 Task: Search one way flight ticket for 1 adult, 6 children, 1 infant in seat and 1 infant on lap in business from King Salmon: King Salmon Airport to Springfield: Abraham Lincoln Capital Airport on 5-2-2023. Choice of flights is Delta. Number of bags: 2 checked bags. Price is upto 109000. Outbound departure time preference is 8:45.
Action: Mouse moved to (200, 142)
Screenshot: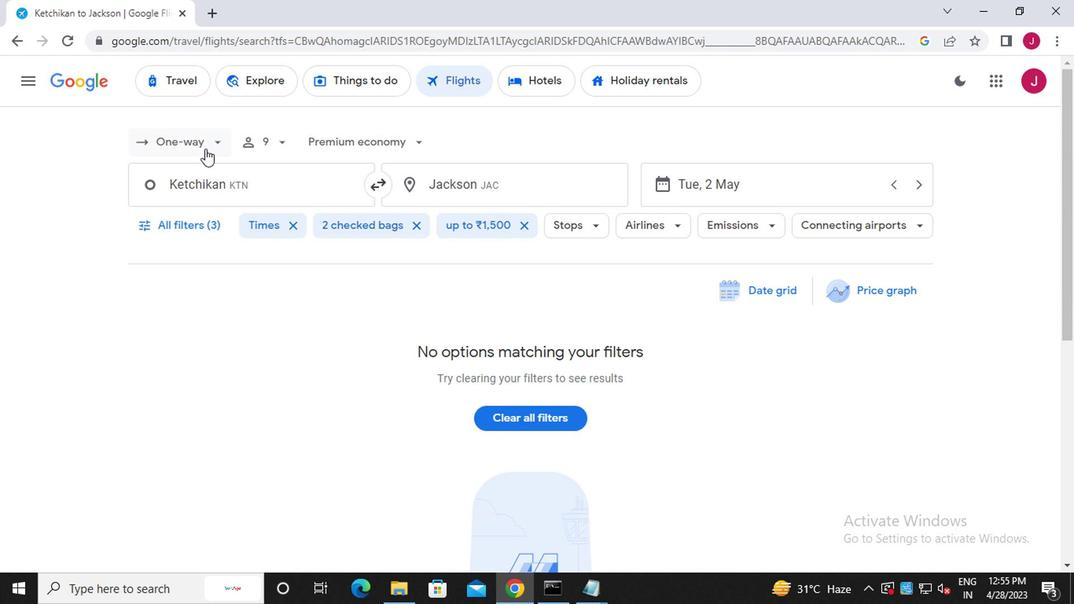 
Action: Mouse pressed left at (200, 142)
Screenshot: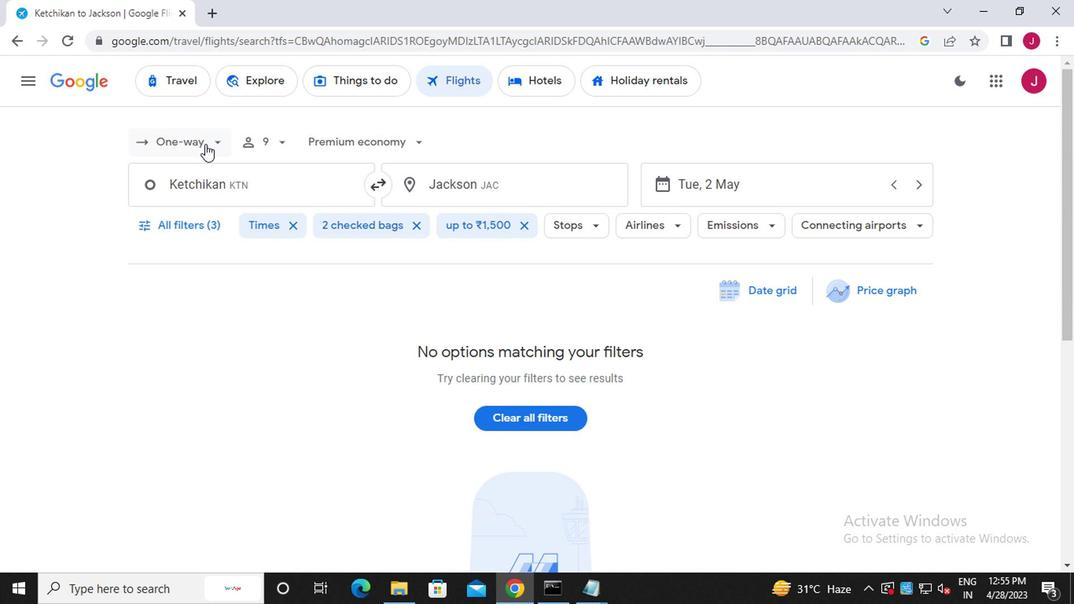 
Action: Mouse moved to (209, 208)
Screenshot: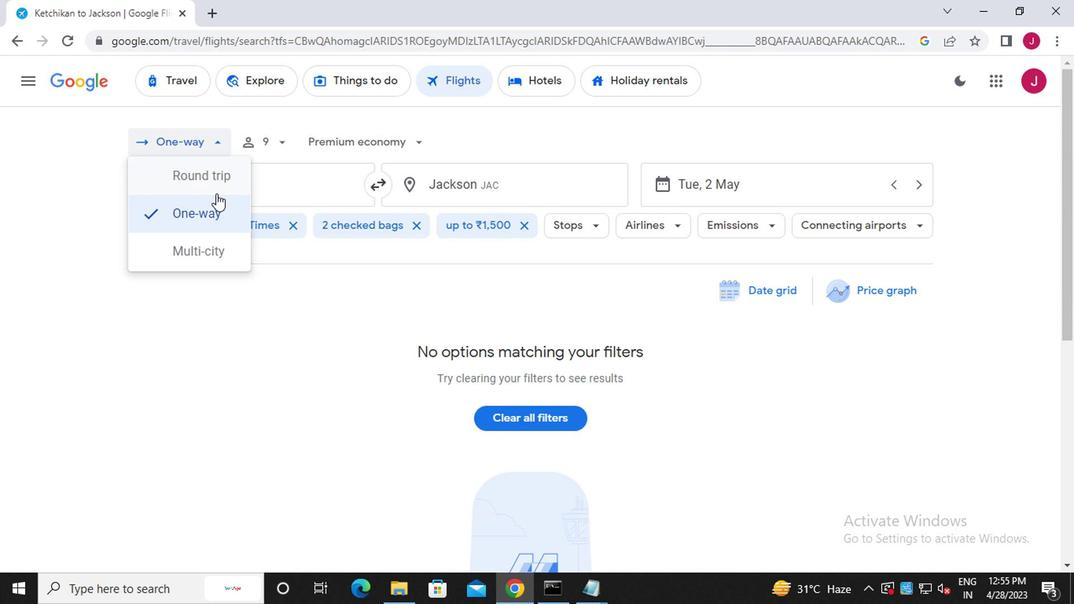 
Action: Mouse pressed left at (209, 208)
Screenshot: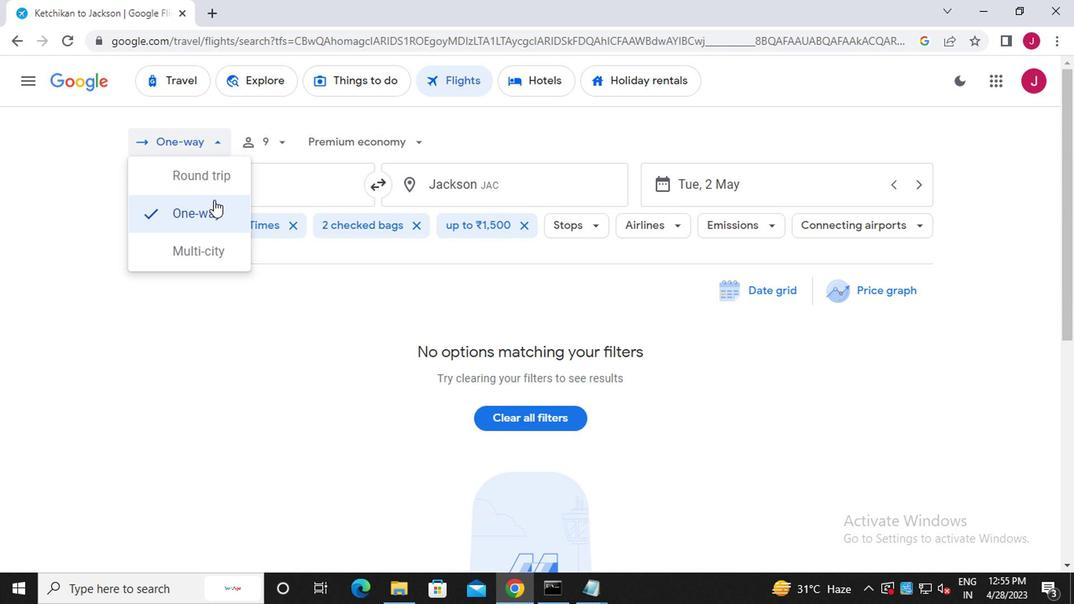 
Action: Mouse moved to (279, 143)
Screenshot: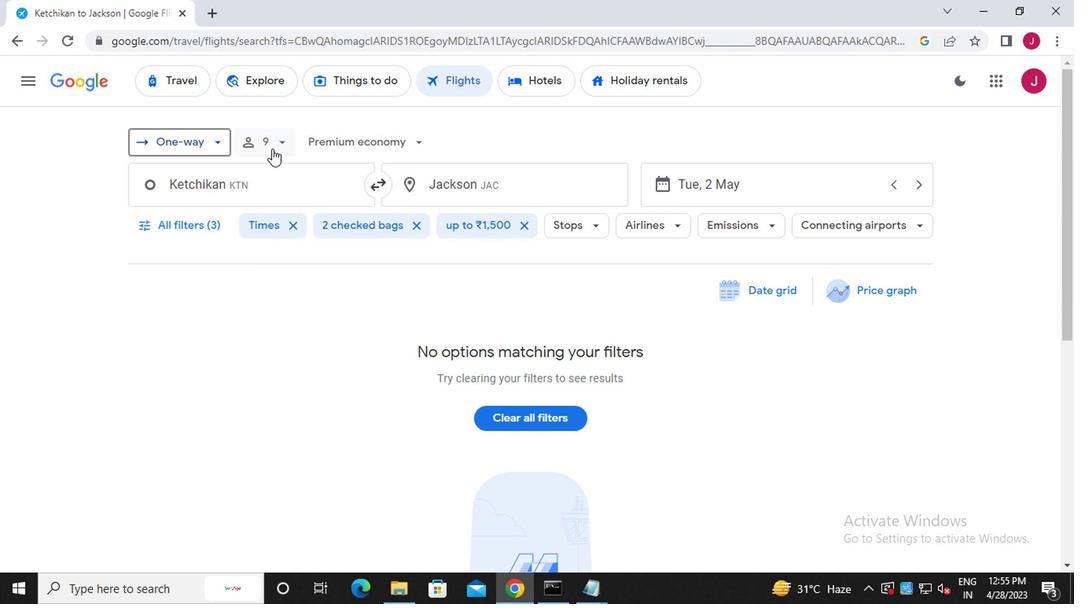 
Action: Mouse pressed left at (279, 143)
Screenshot: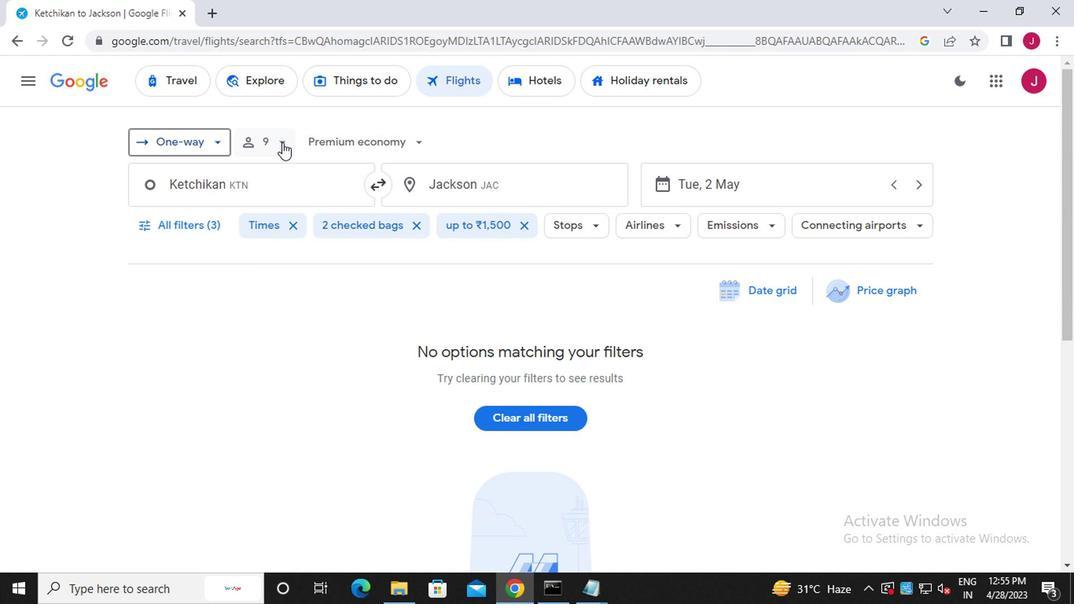 
Action: Mouse moved to (350, 183)
Screenshot: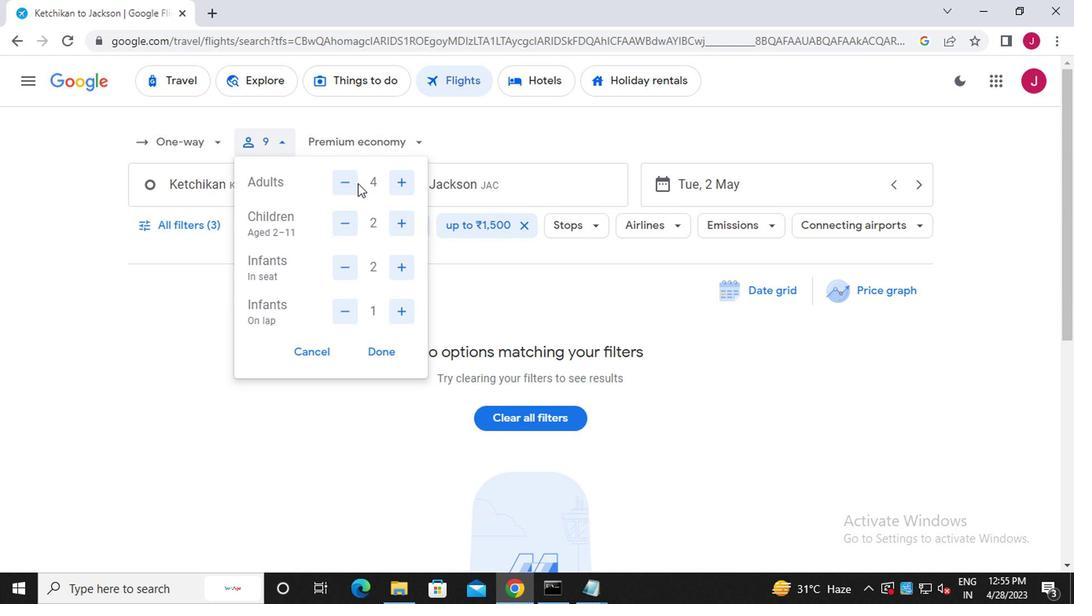 
Action: Mouse pressed left at (350, 183)
Screenshot: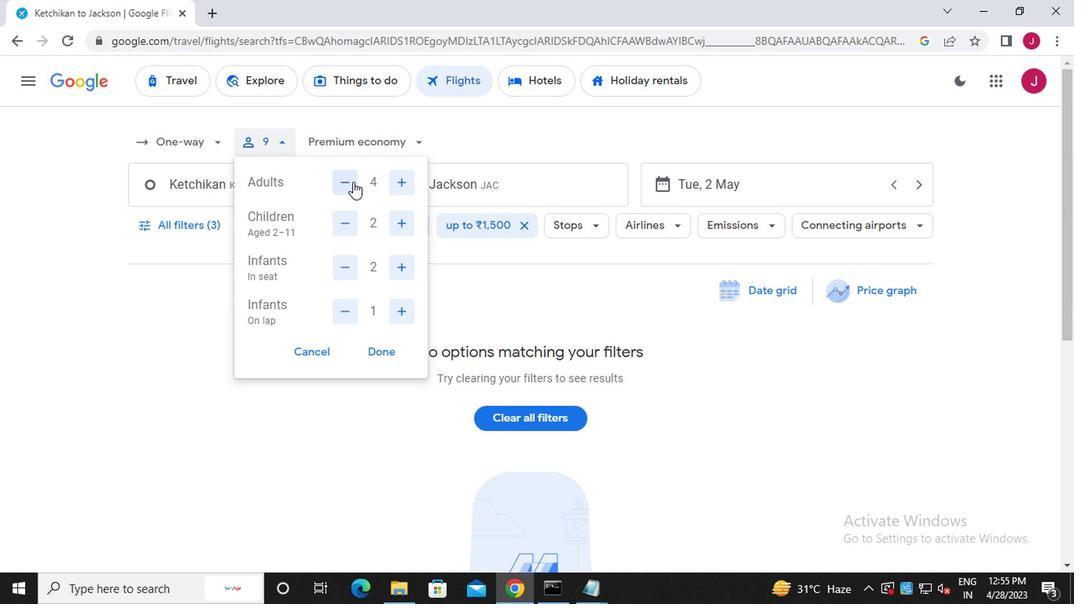 
Action: Mouse pressed left at (350, 183)
Screenshot: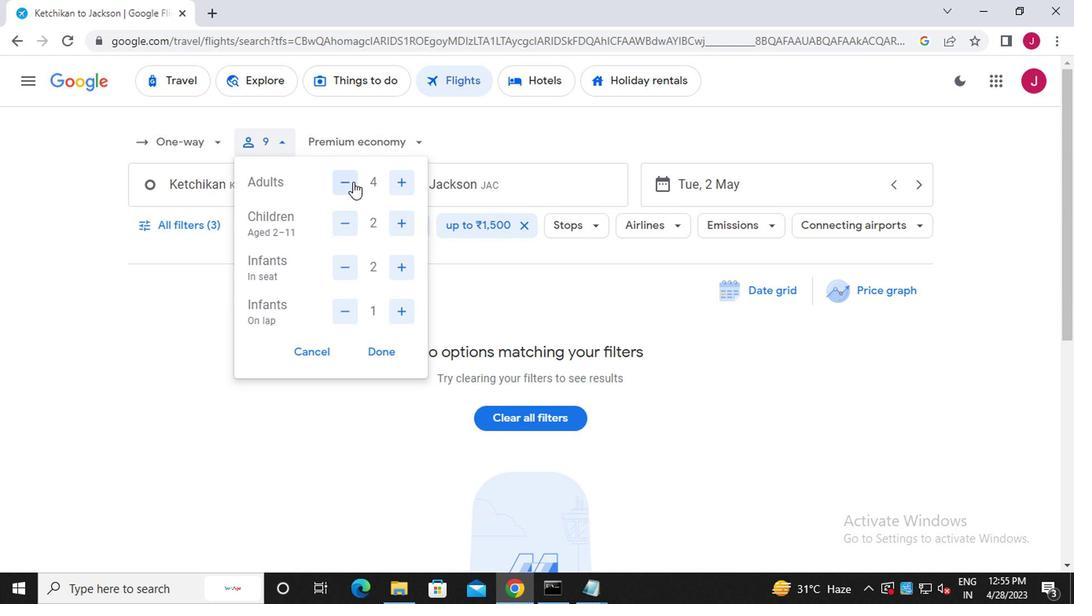 
Action: Mouse pressed left at (350, 183)
Screenshot: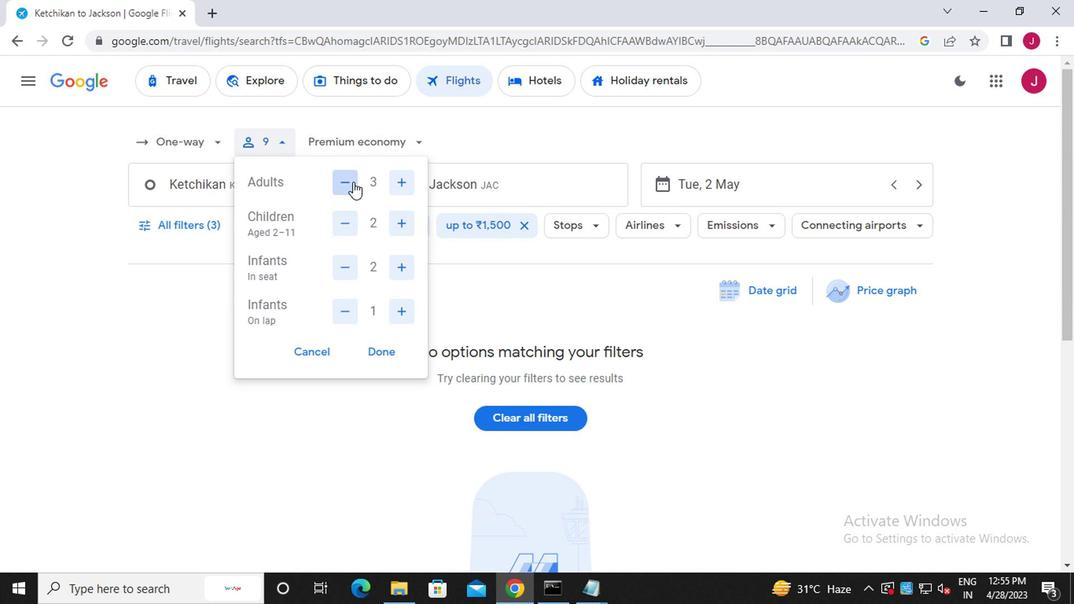 
Action: Mouse moved to (403, 226)
Screenshot: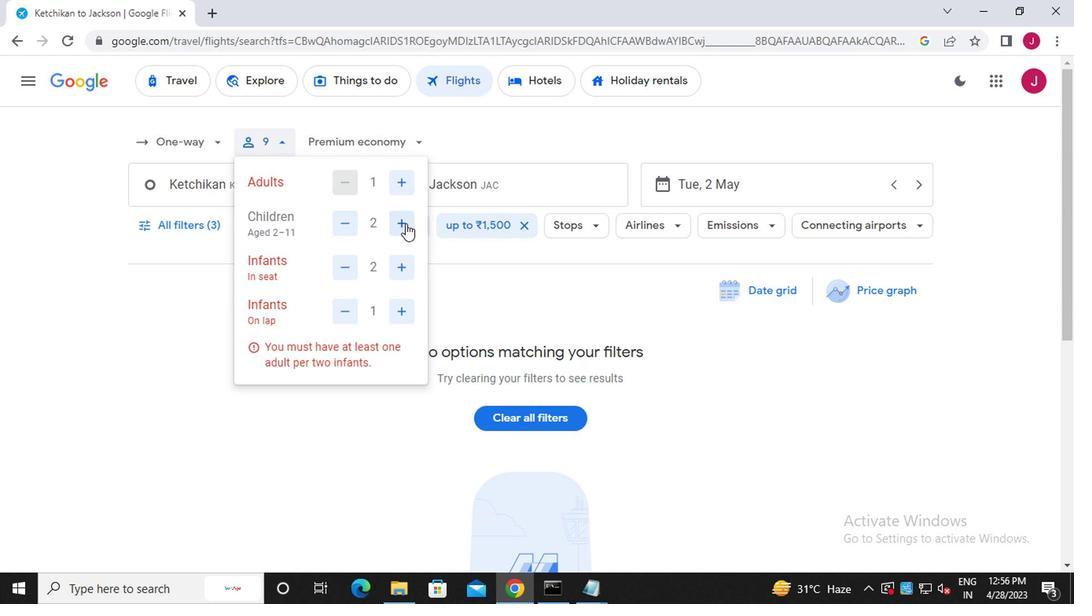 
Action: Mouse pressed left at (403, 226)
Screenshot: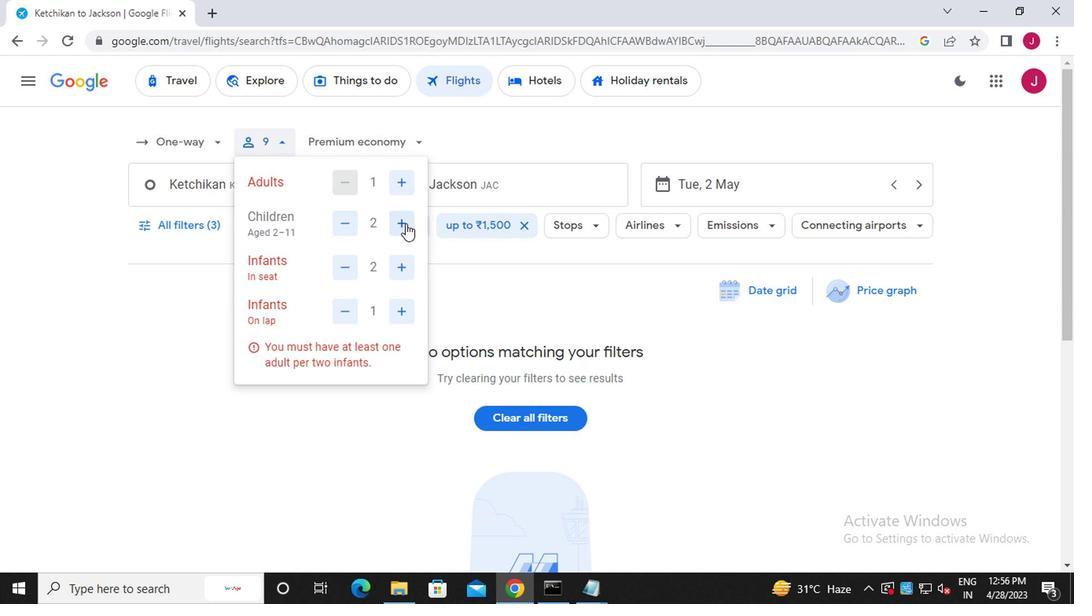
Action: Mouse pressed left at (403, 226)
Screenshot: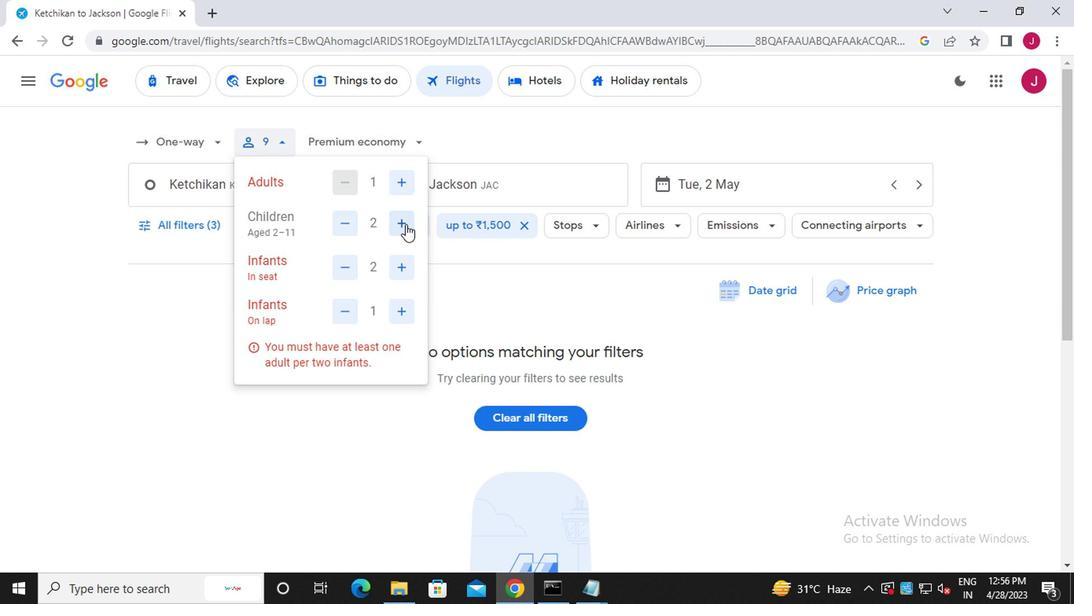 
Action: Mouse pressed left at (403, 226)
Screenshot: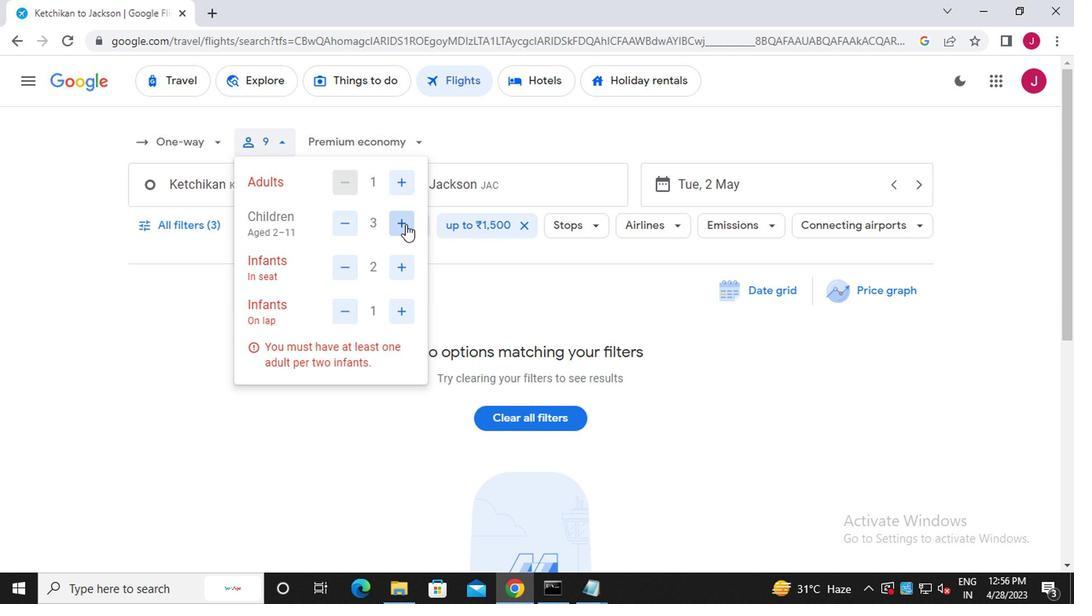 
Action: Mouse pressed left at (403, 226)
Screenshot: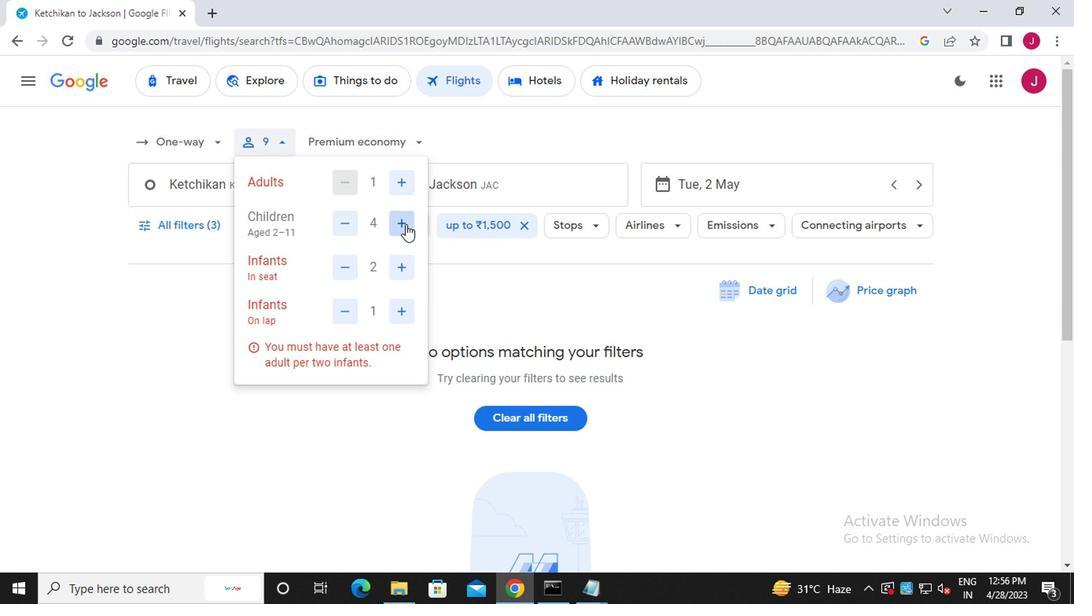 
Action: Mouse moved to (348, 267)
Screenshot: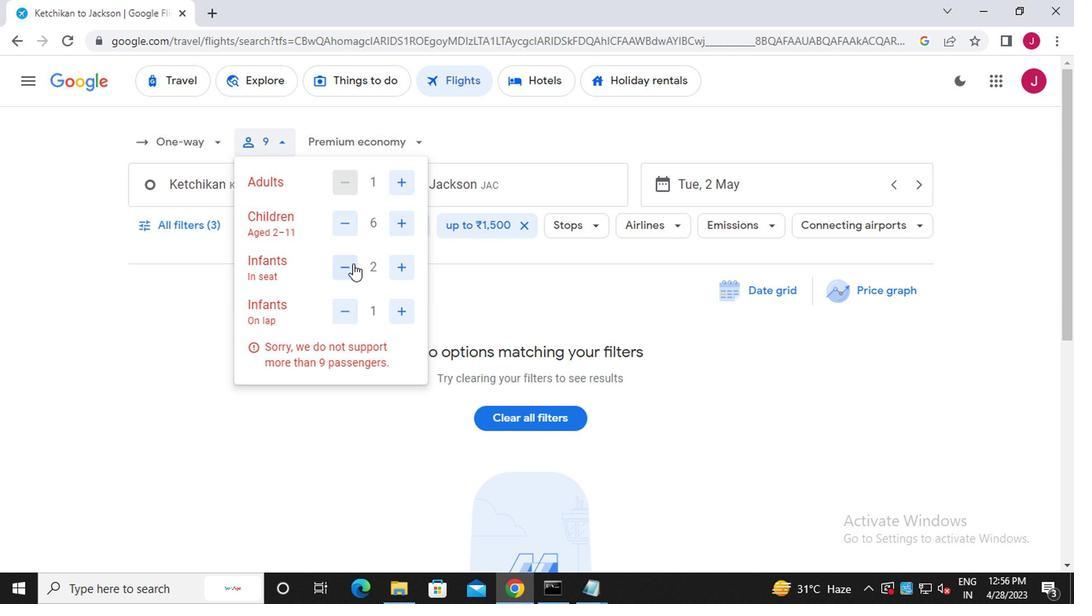 
Action: Mouse pressed left at (348, 267)
Screenshot: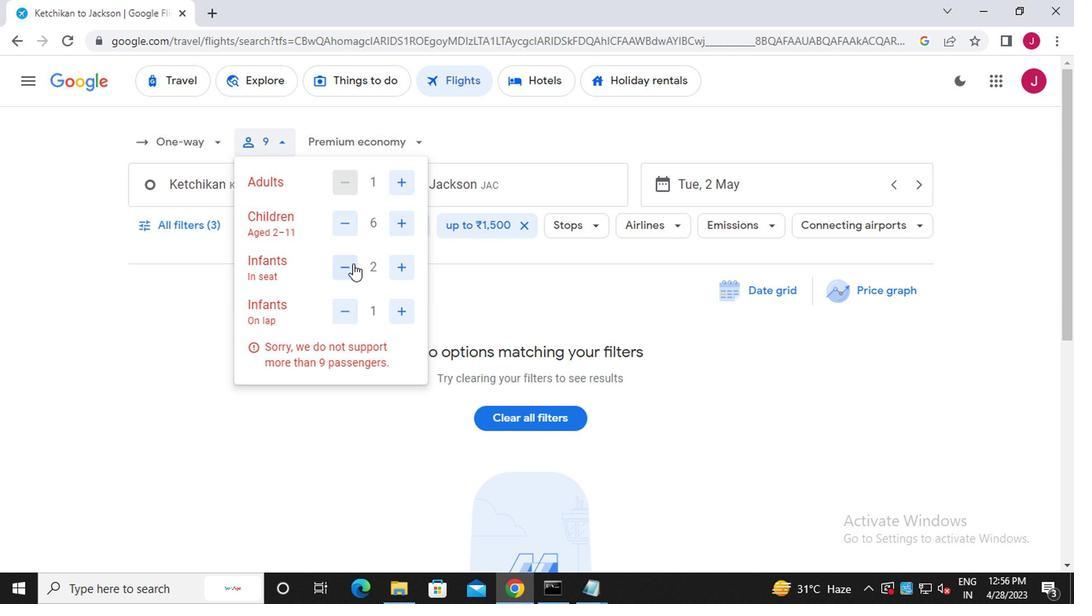 
Action: Mouse moved to (380, 351)
Screenshot: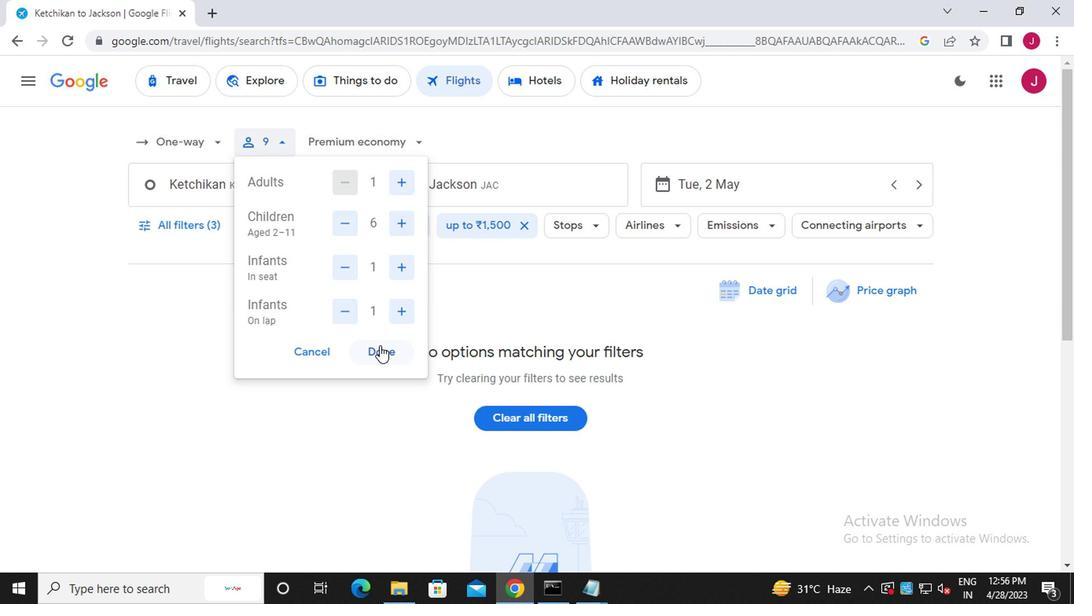 
Action: Mouse pressed left at (380, 351)
Screenshot: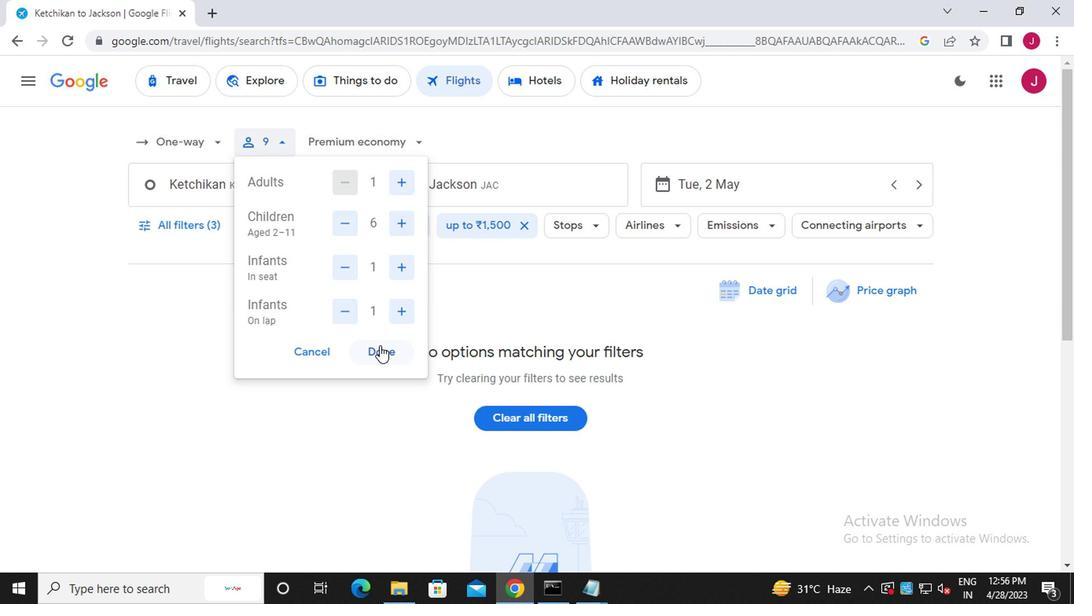 
Action: Mouse moved to (291, 192)
Screenshot: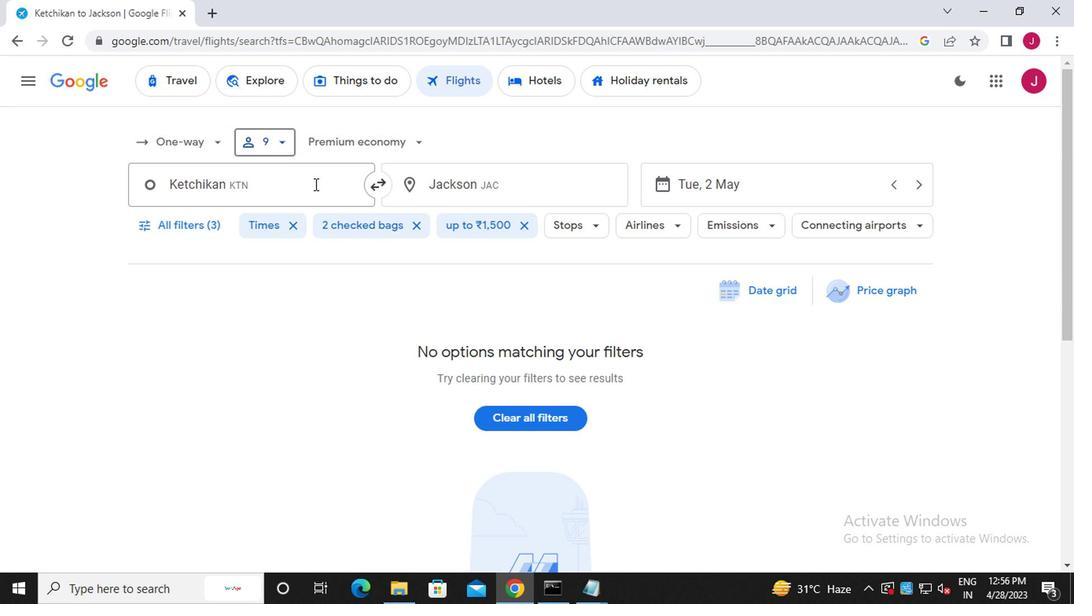 
Action: Mouse pressed left at (291, 192)
Screenshot: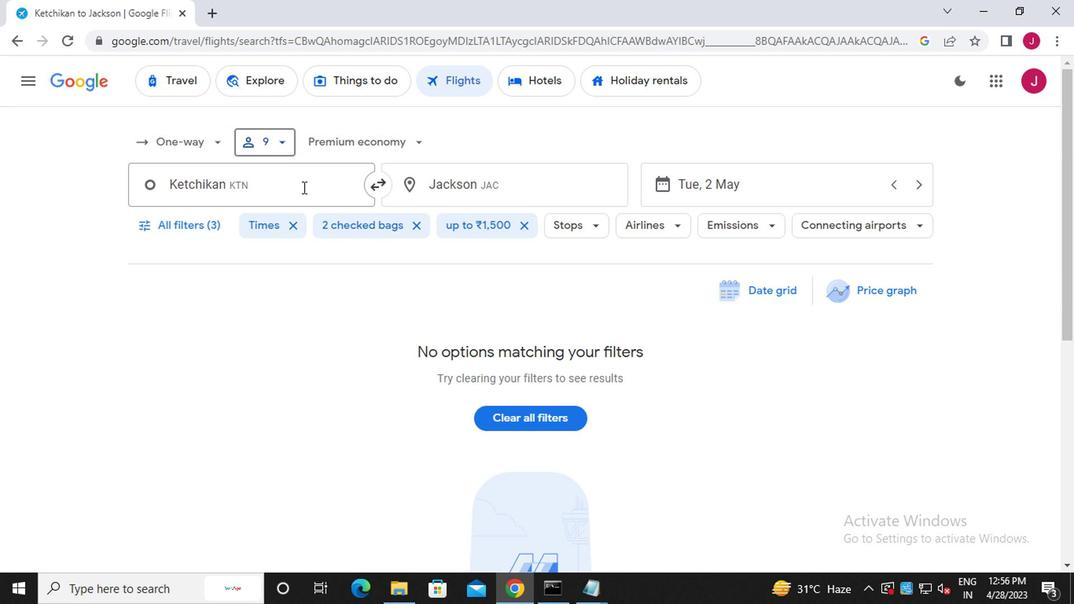 
Action: Mouse moved to (290, 192)
Screenshot: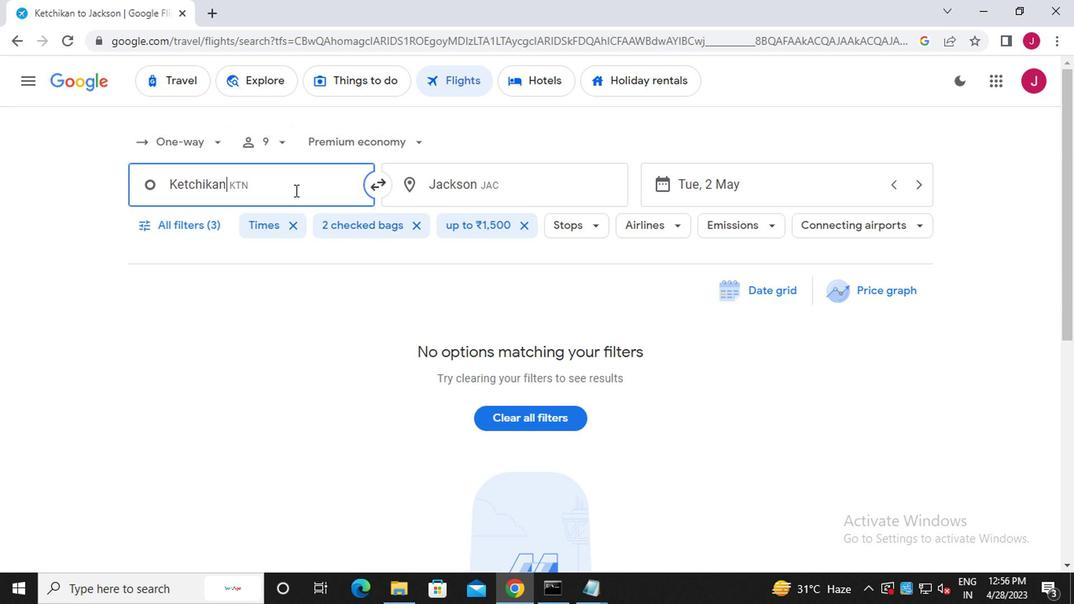 
Action: Key pressed king<Key.space>salmon
Screenshot: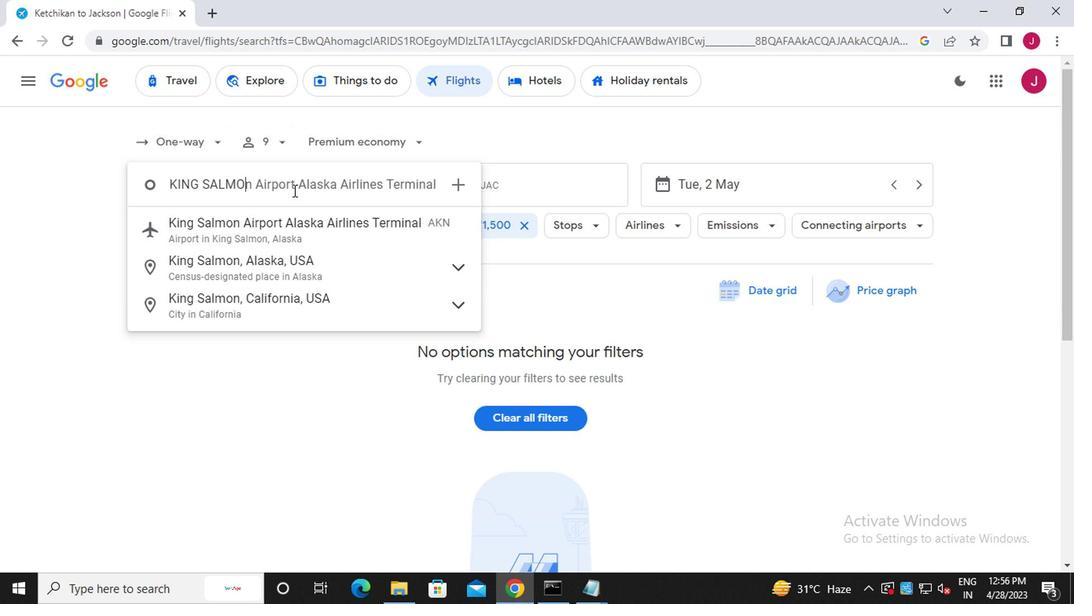 
Action: Mouse moved to (329, 228)
Screenshot: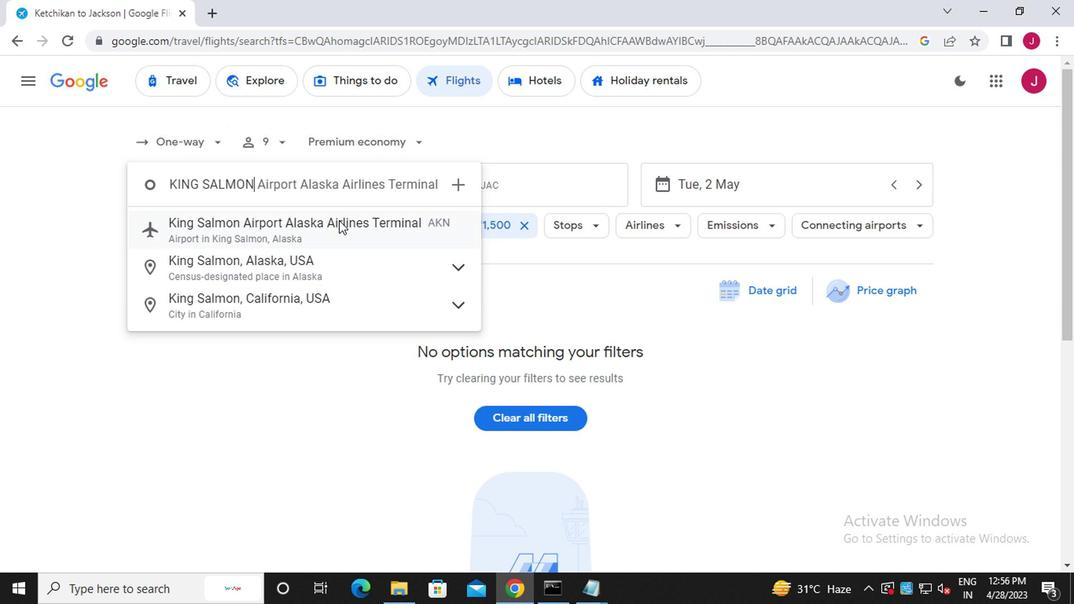 
Action: Mouse pressed left at (329, 228)
Screenshot: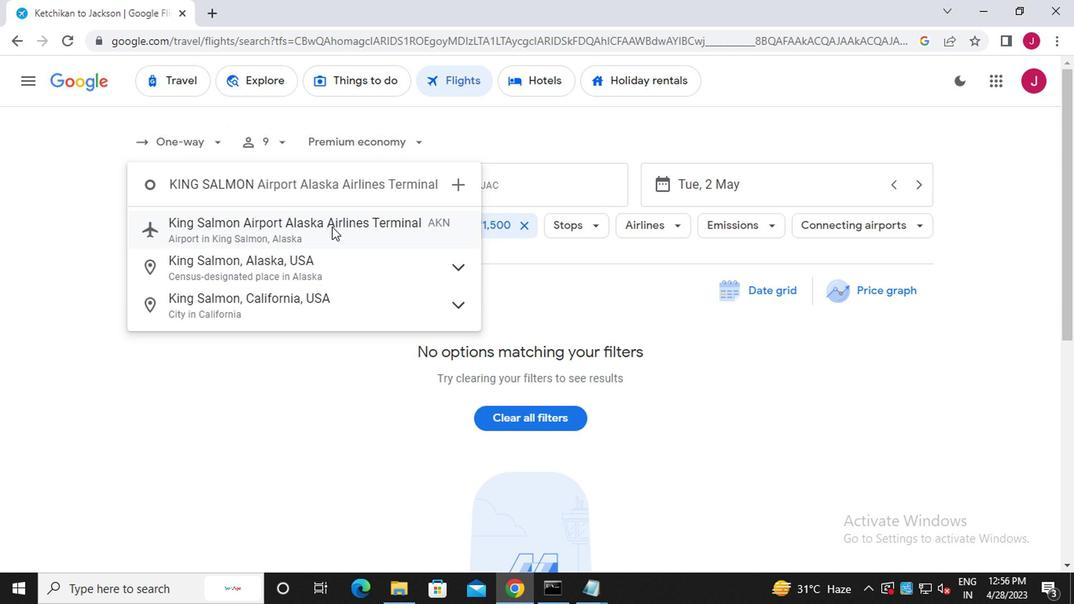 
Action: Mouse moved to (499, 187)
Screenshot: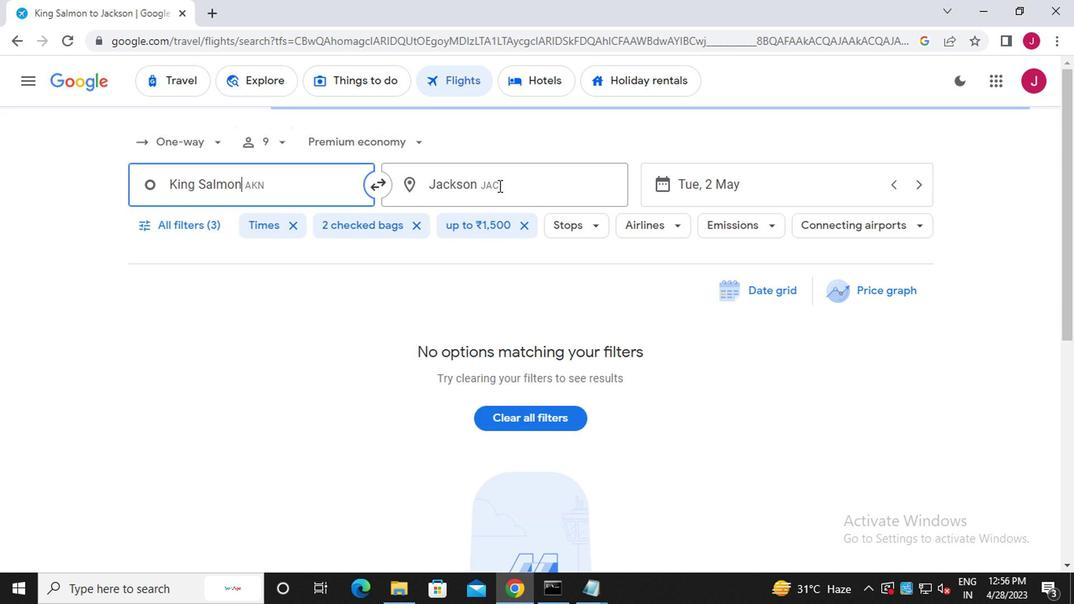 
Action: Mouse pressed left at (499, 187)
Screenshot: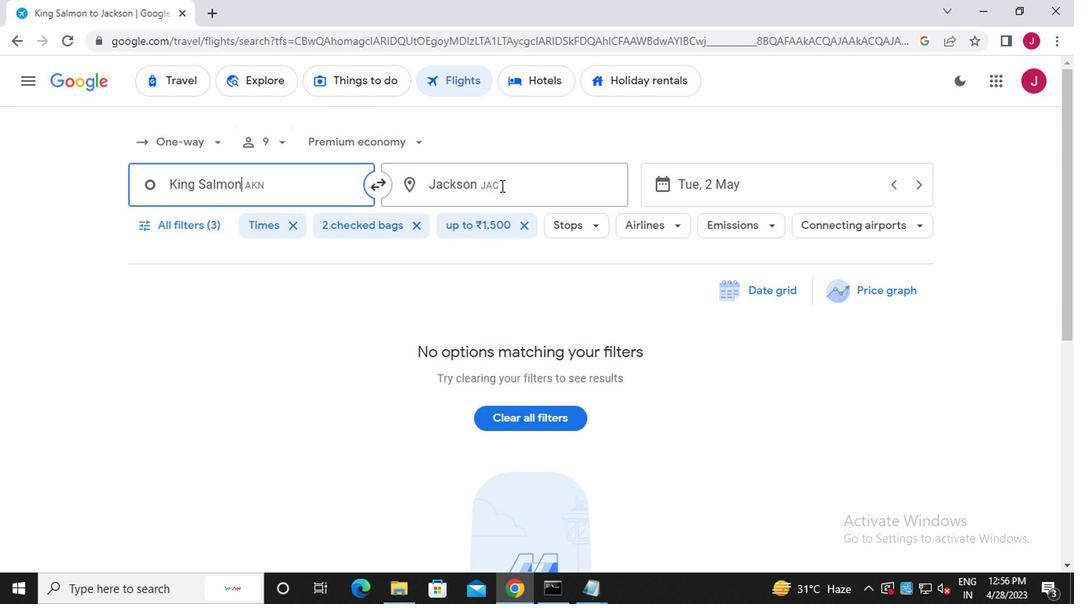 
Action: Mouse moved to (496, 188)
Screenshot: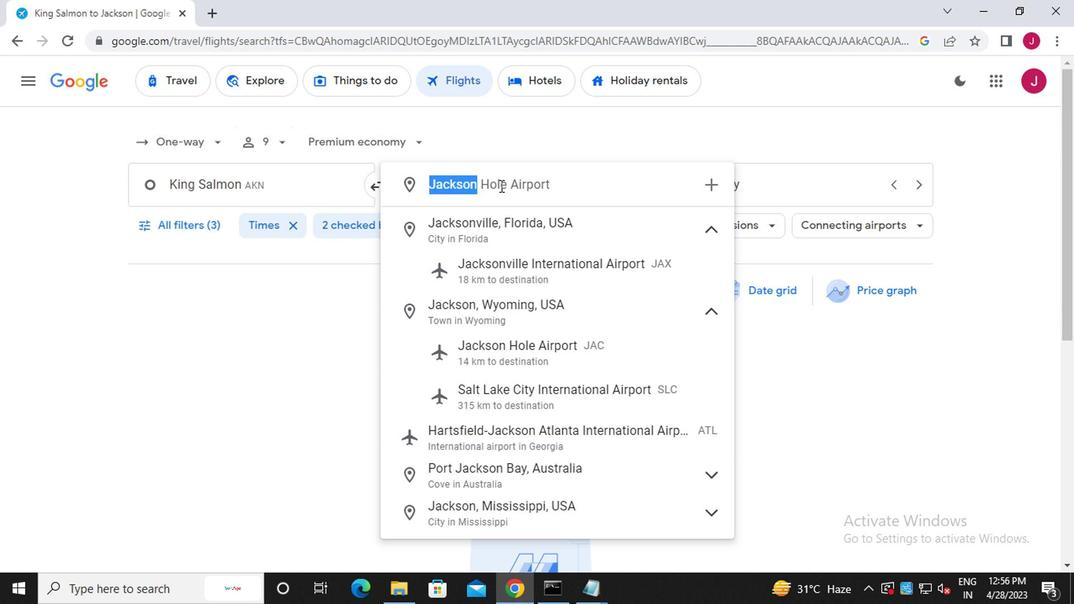
Action: Key pressed springf
Screenshot: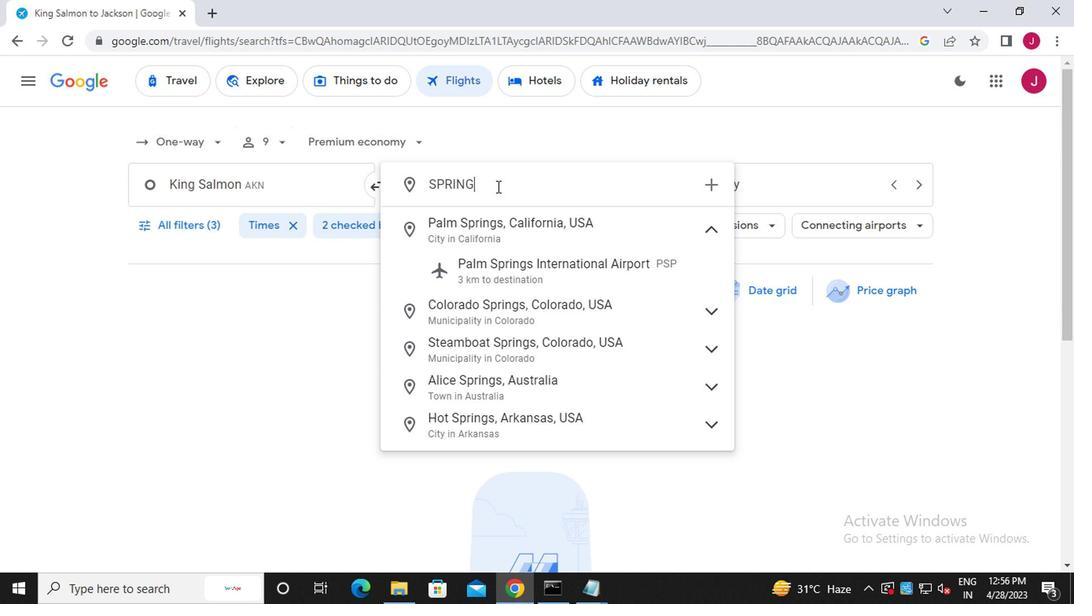 
Action: Mouse moved to (520, 326)
Screenshot: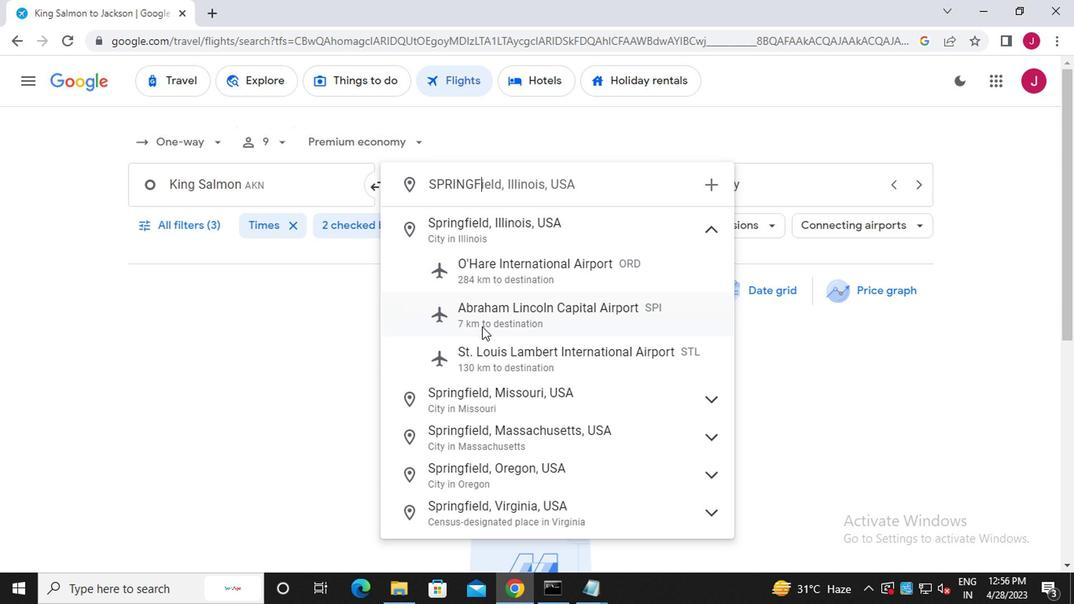 
Action: Mouse pressed left at (520, 326)
Screenshot: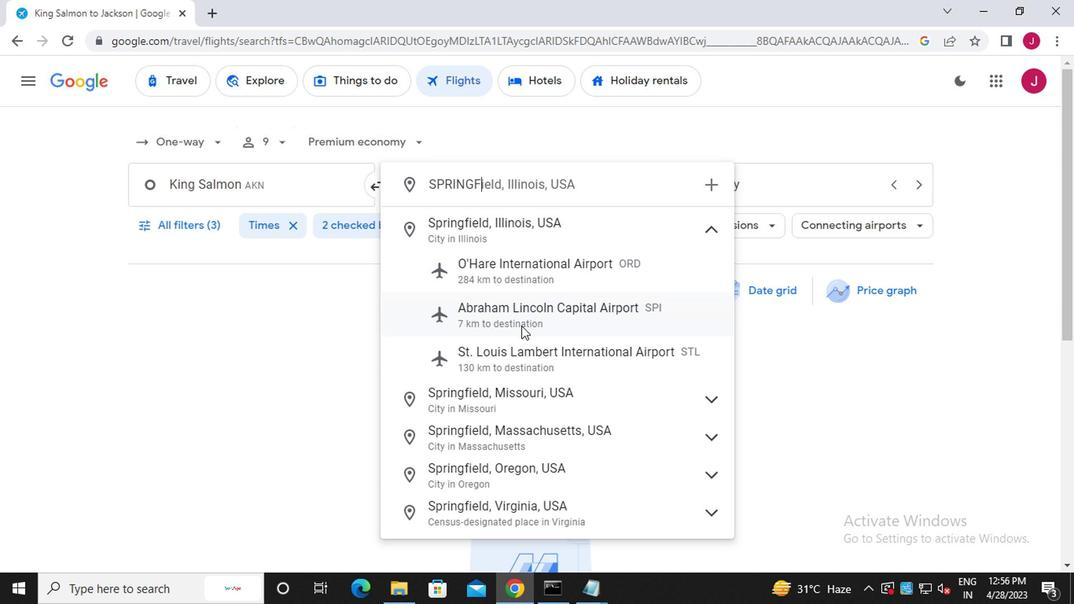 
Action: Mouse moved to (744, 184)
Screenshot: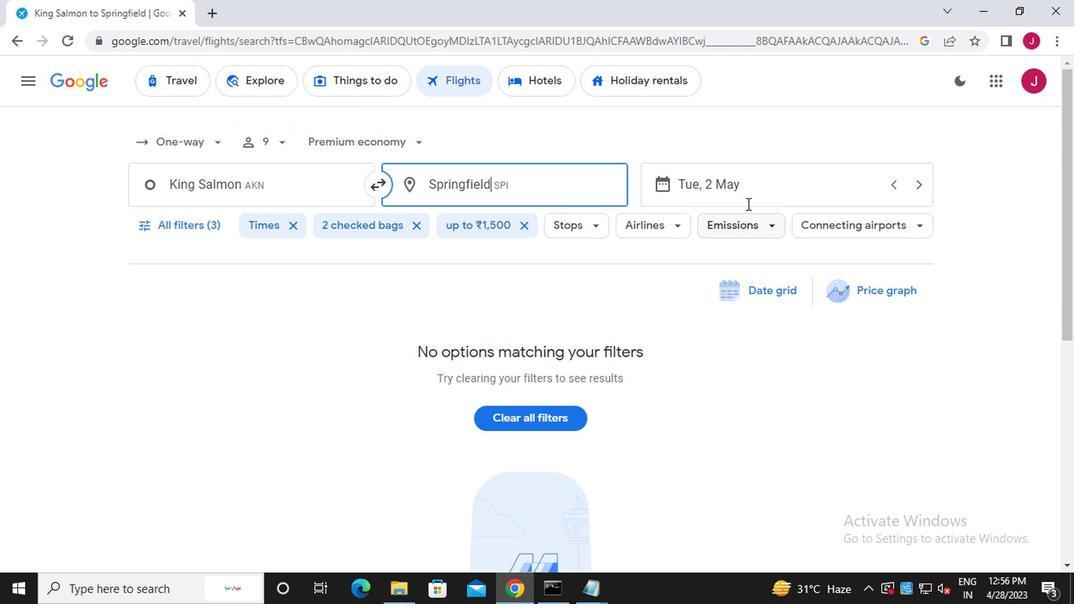 
Action: Mouse pressed left at (744, 184)
Screenshot: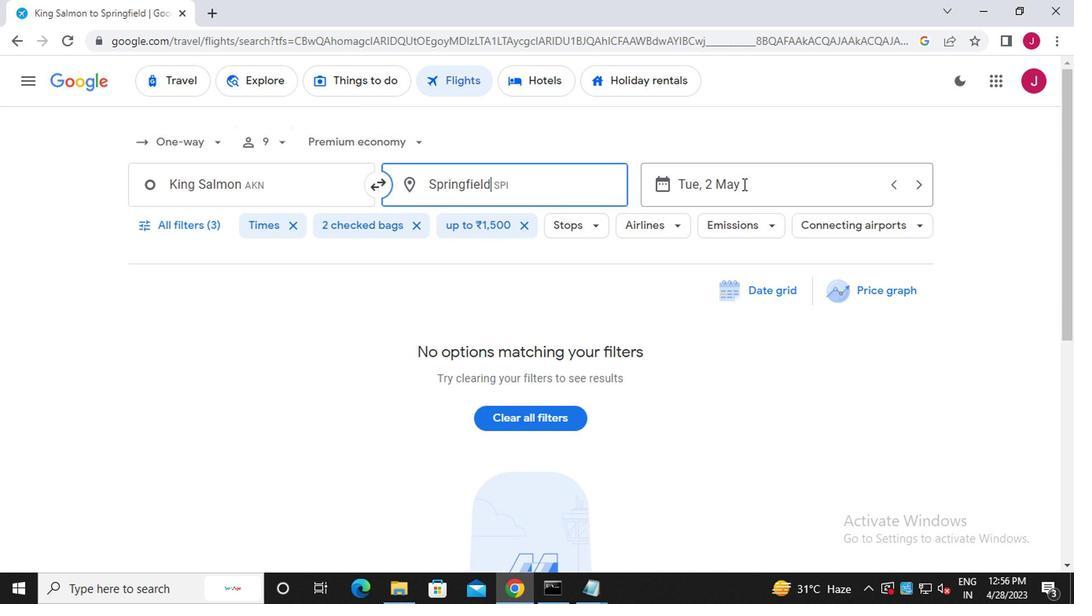 
Action: Mouse moved to (889, 539)
Screenshot: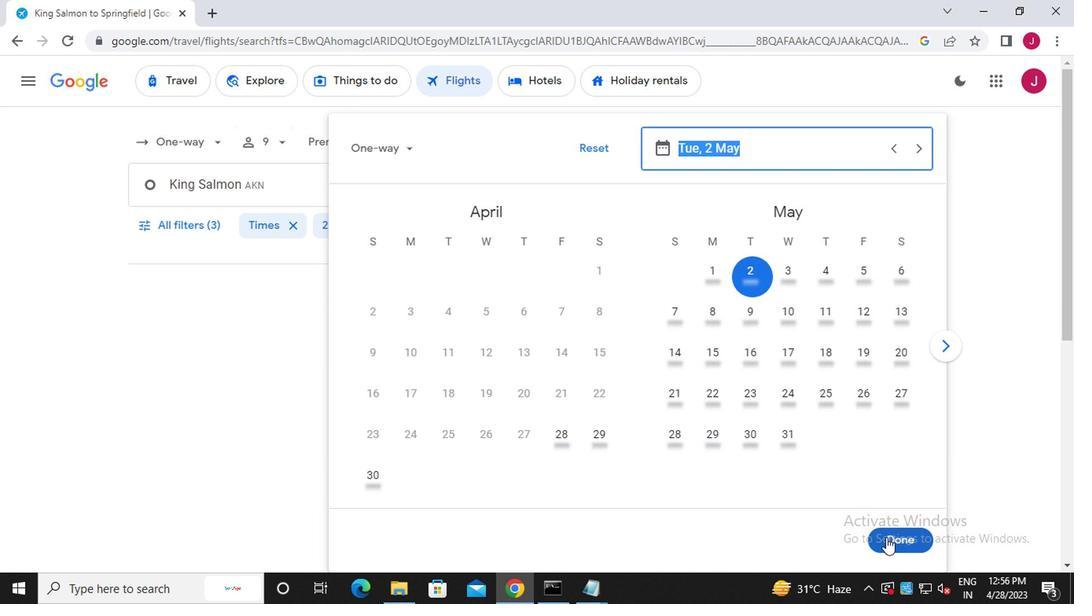 
Action: Mouse pressed left at (889, 539)
Screenshot: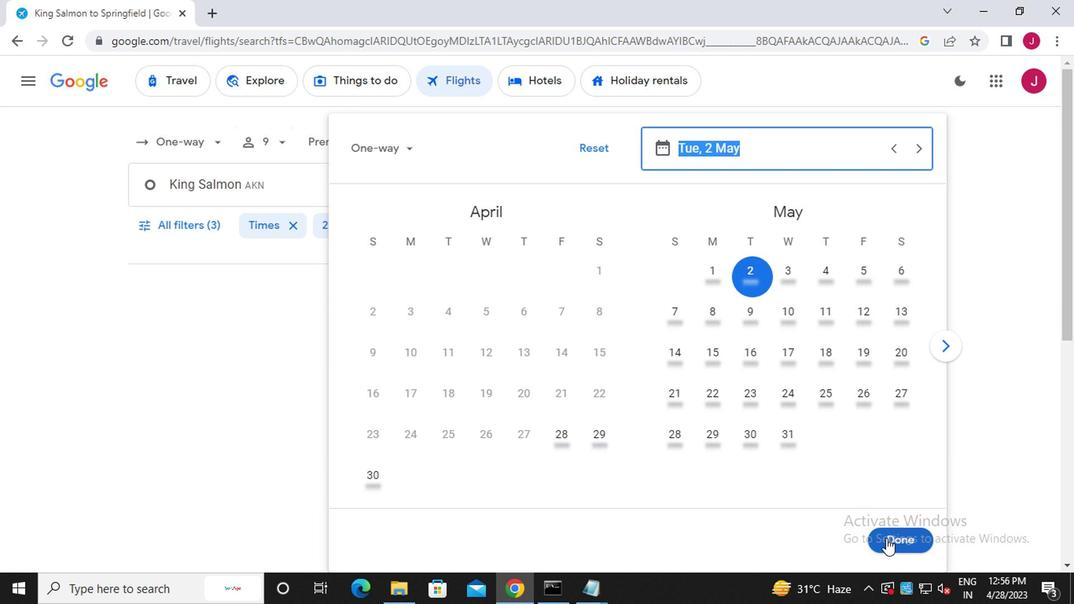 
Action: Mouse moved to (200, 223)
Screenshot: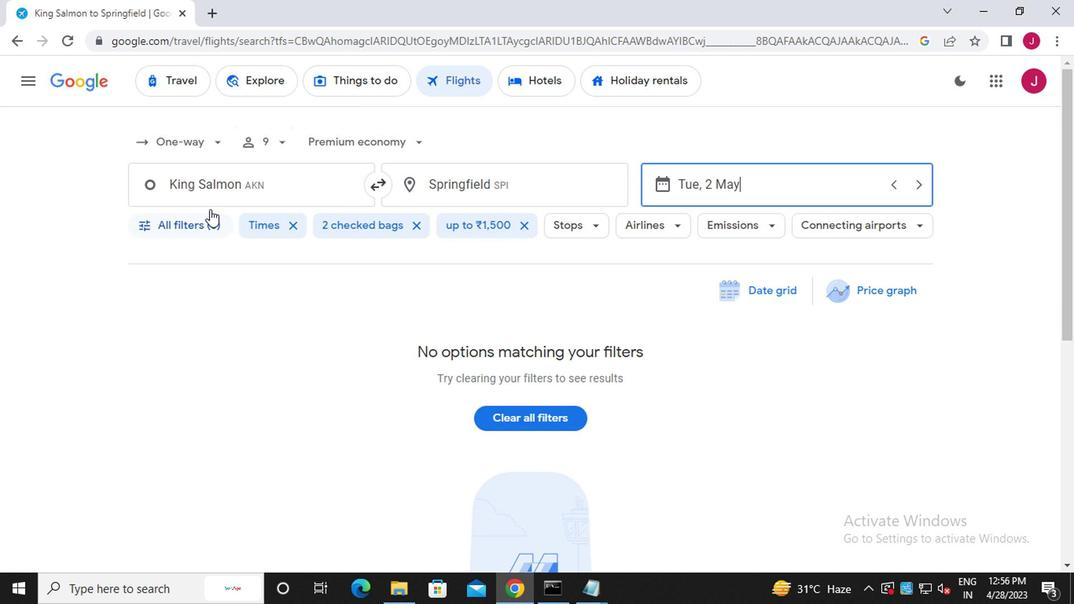
Action: Mouse pressed left at (200, 223)
Screenshot: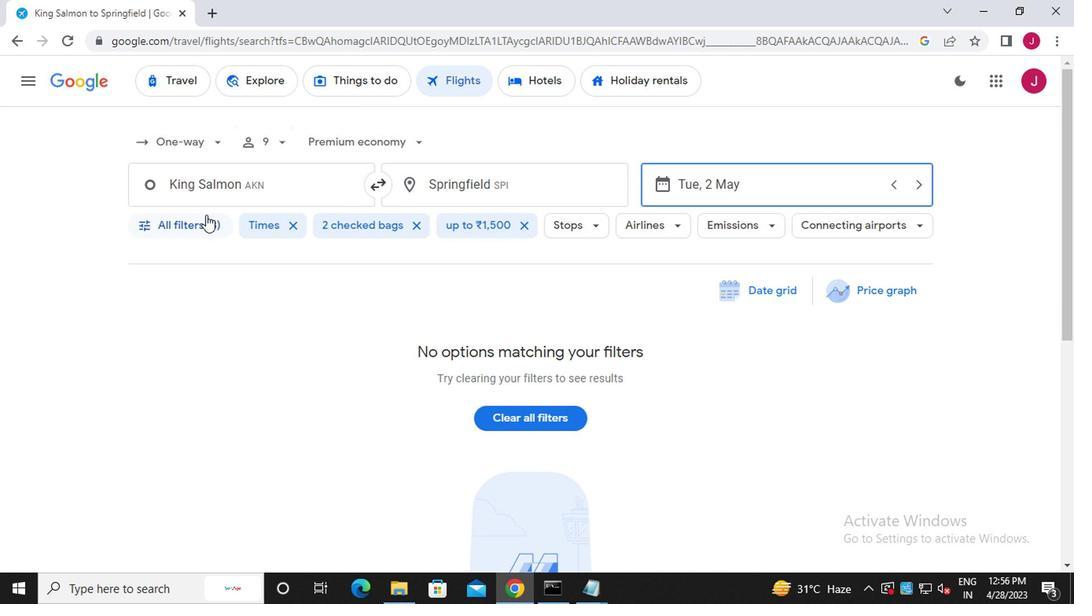 
Action: Mouse moved to (249, 326)
Screenshot: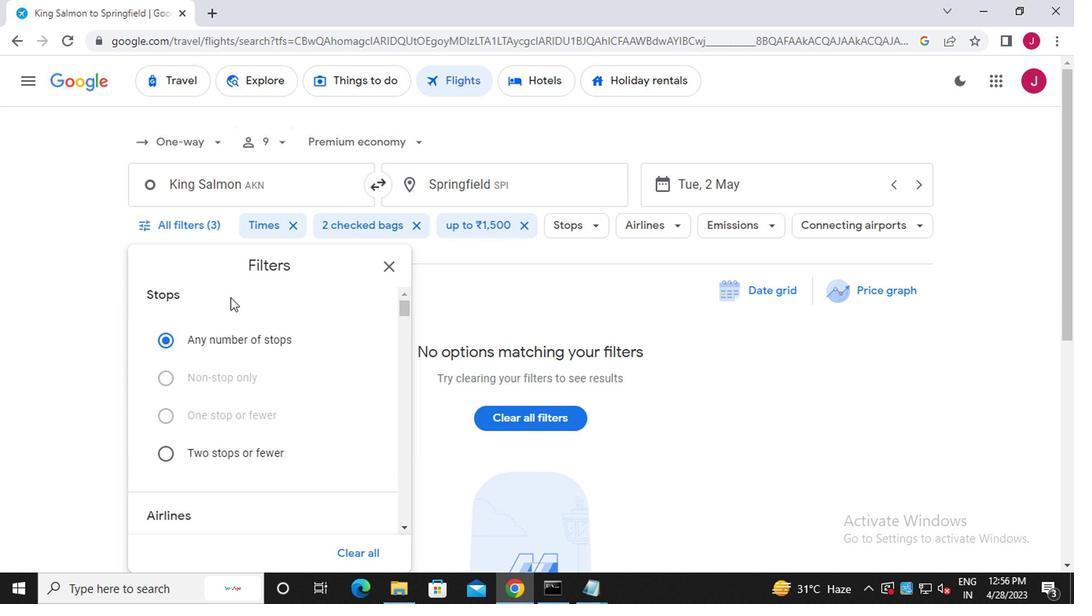 
Action: Mouse scrolled (249, 326) with delta (0, 0)
Screenshot: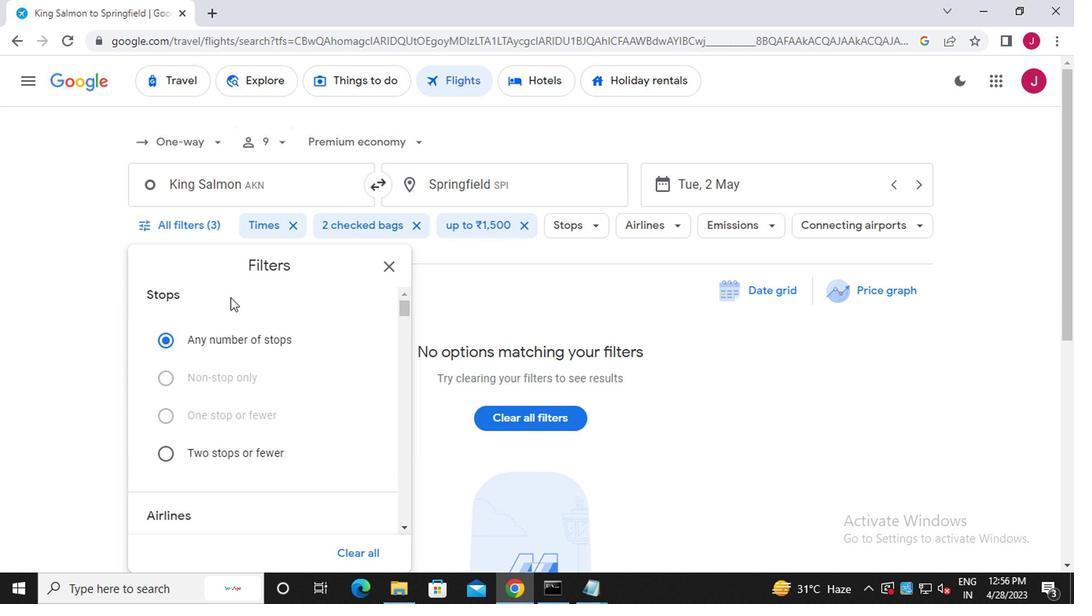 
Action: Mouse scrolled (249, 326) with delta (0, 0)
Screenshot: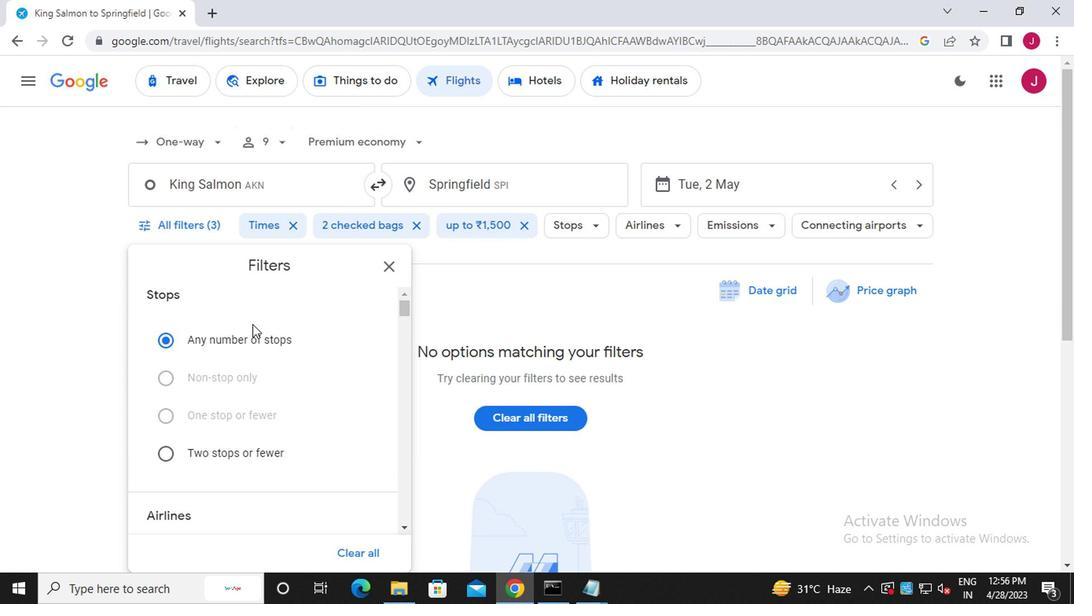 
Action: Mouse moved to (358, 410)
Screenshot: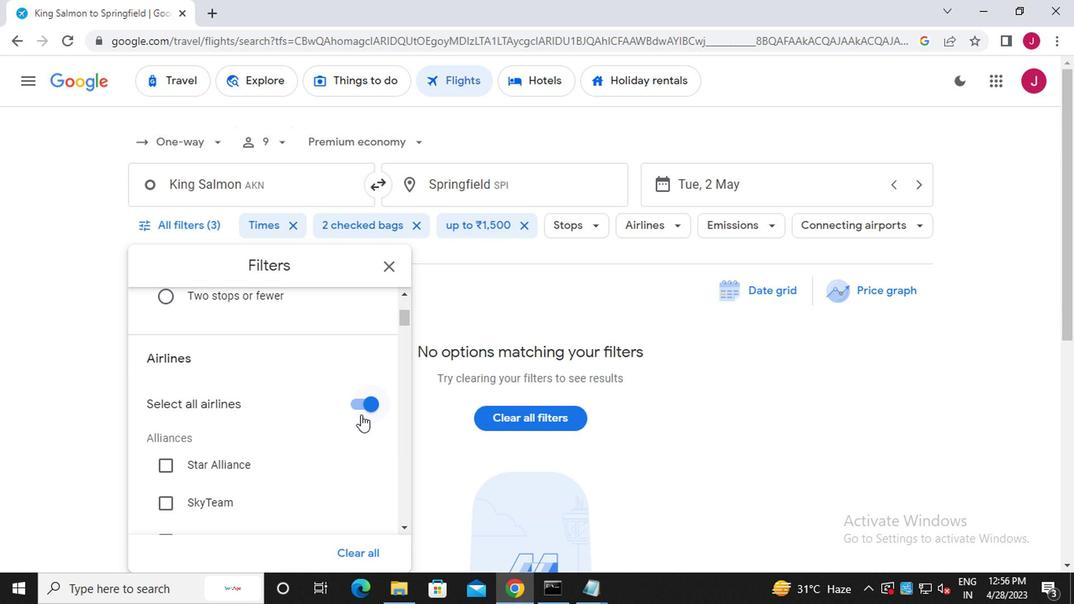 
Action: Mouse pressed left at (358, 410)
Screenshot: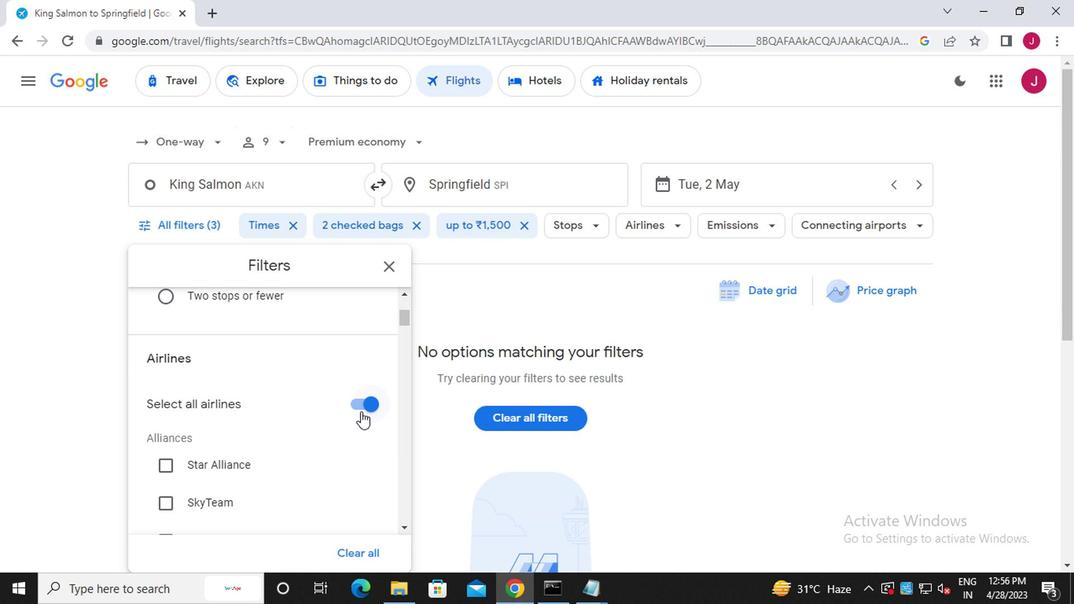 
Action: Mouse moved to (317, 400)
Screenshot: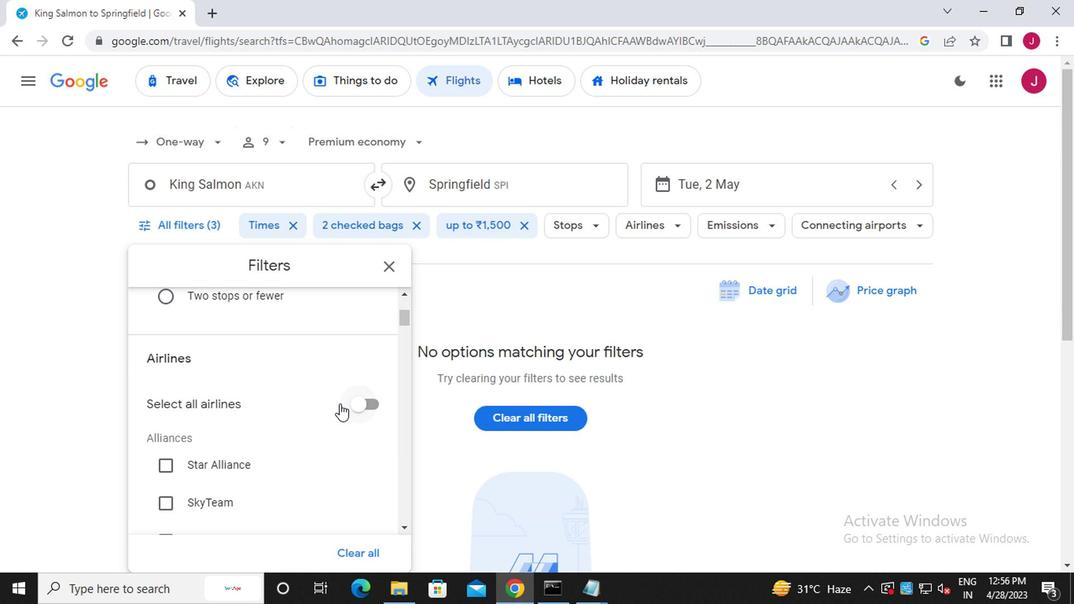 
Action: Mouse scrolled (317, 400) with delta (0, 0)
Screenshot: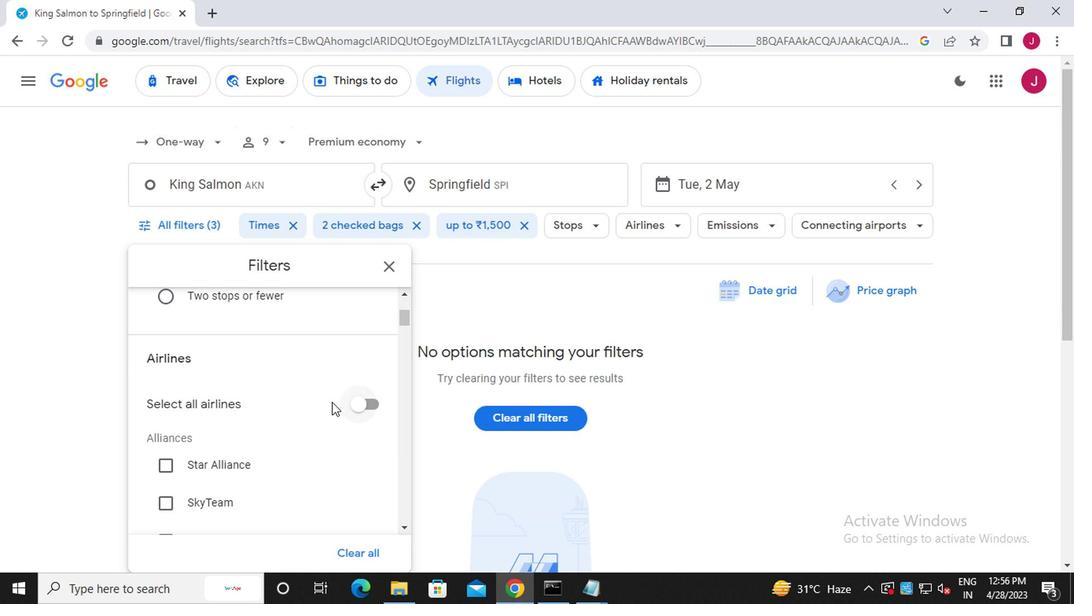 
Action: Mouse scrolled (317, 400) with delta (0, 0)
Screenshot: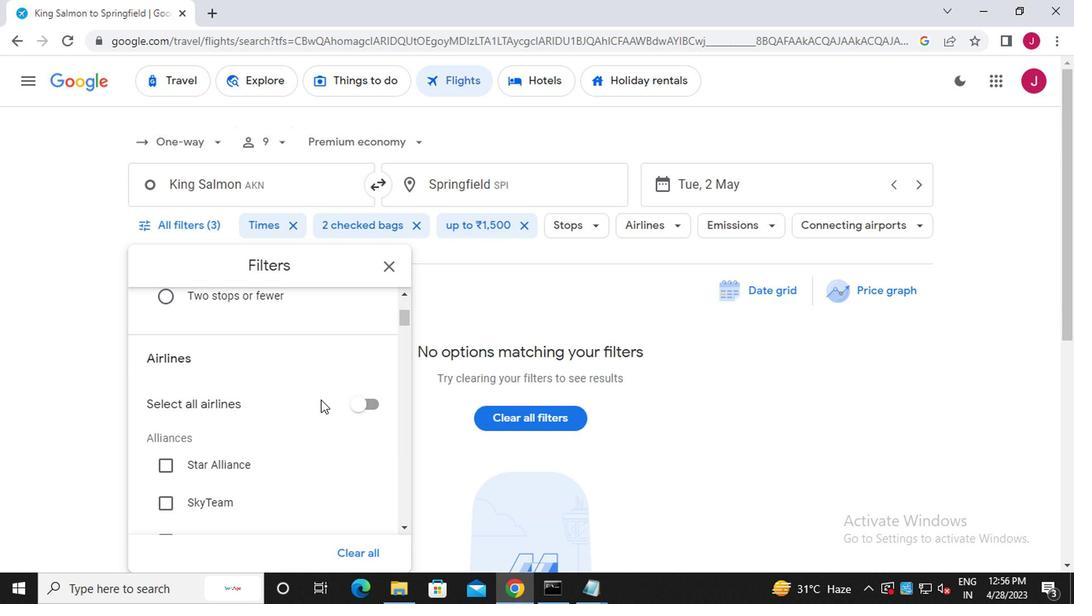 
Action: Mouse scrolled (317, 400) with delta (0, 0)
Screenshot: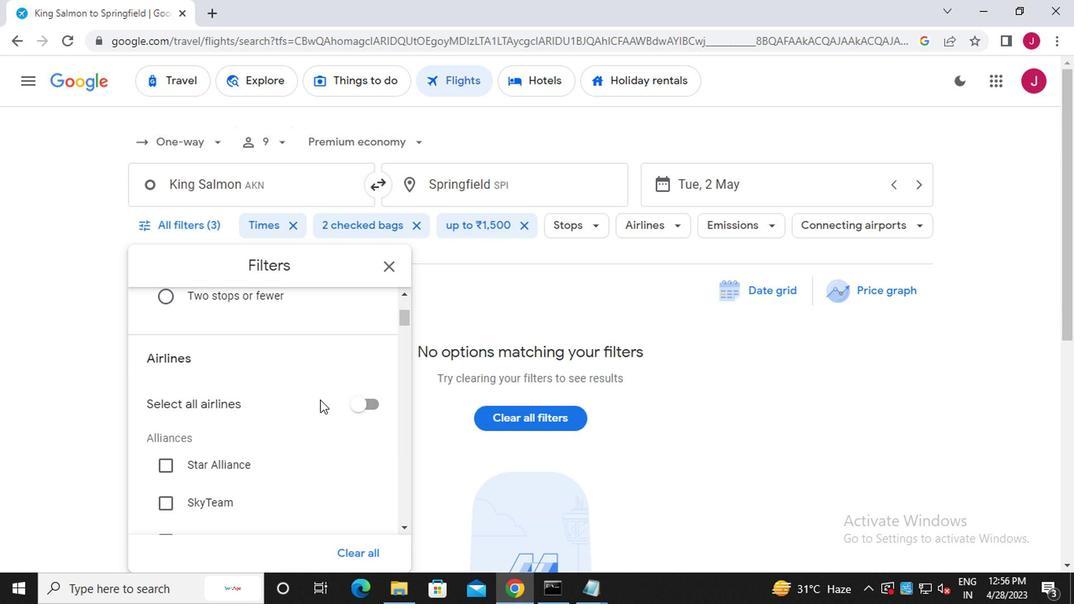 
Action: Mouse moved to (156, 448)
Screenshot: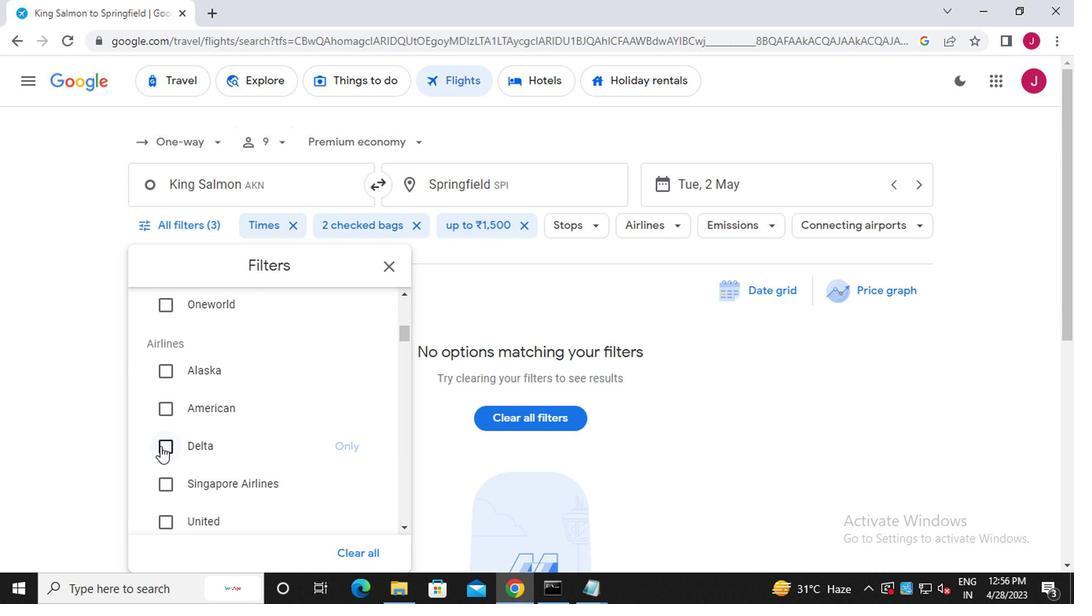 
Action: Mouse pressed left at (156, 448)
Screenshot: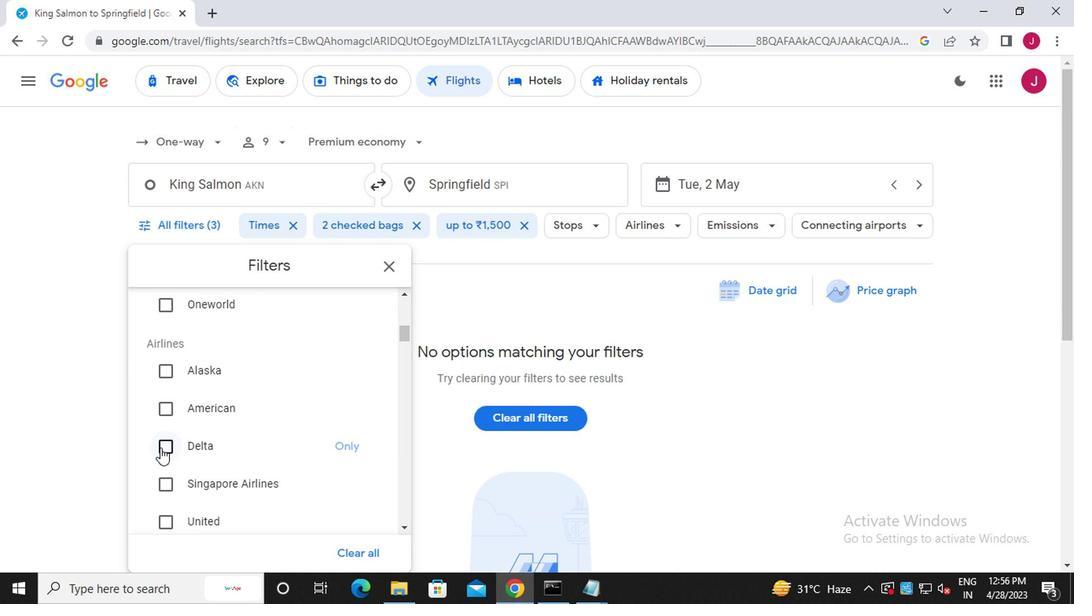 
Action: Mouse moved to (291, 421)
Screenshot: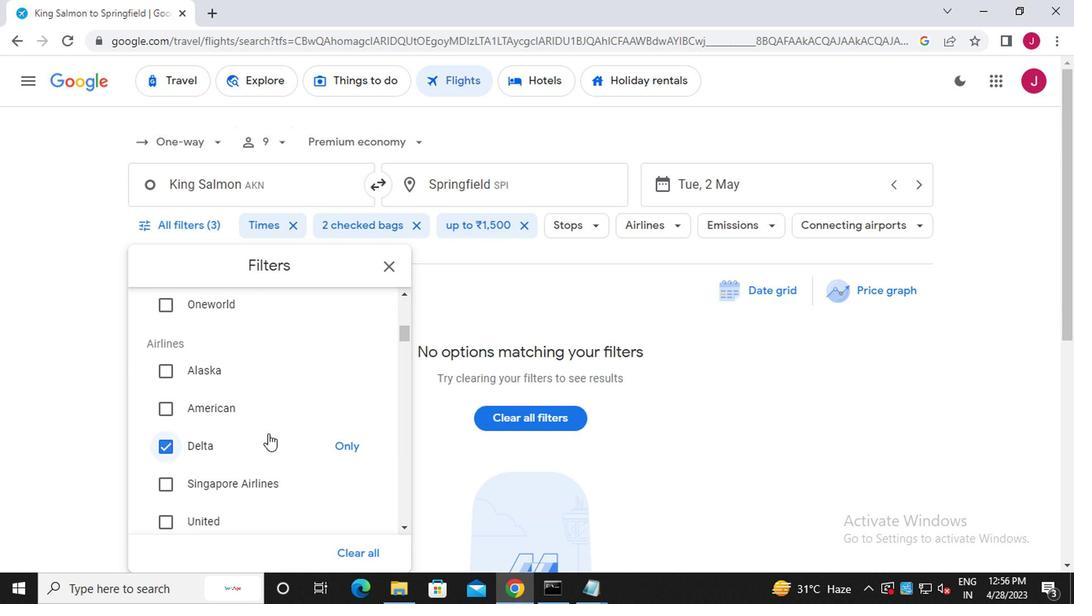 
Action: Mouse scrolled (291, 420) with delta (0, 0)
Screenshot: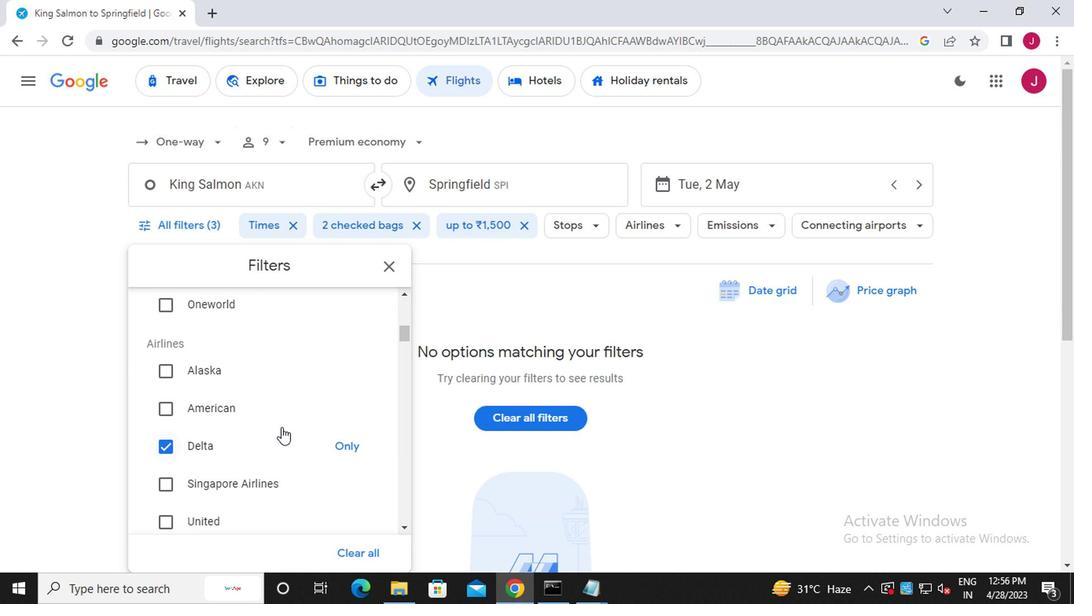 
Action: Mouse scrolled (291, 420) with delta (0, 0)
Screenshot: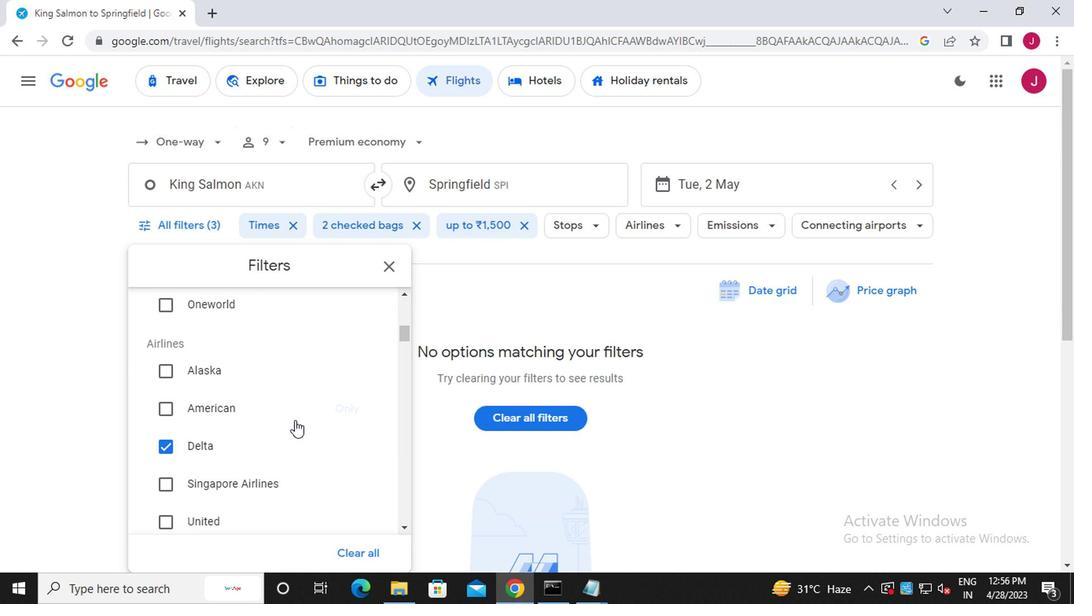 
Action: Mouse scrolled (291, 420) with delta (0, 0)
Screenshot: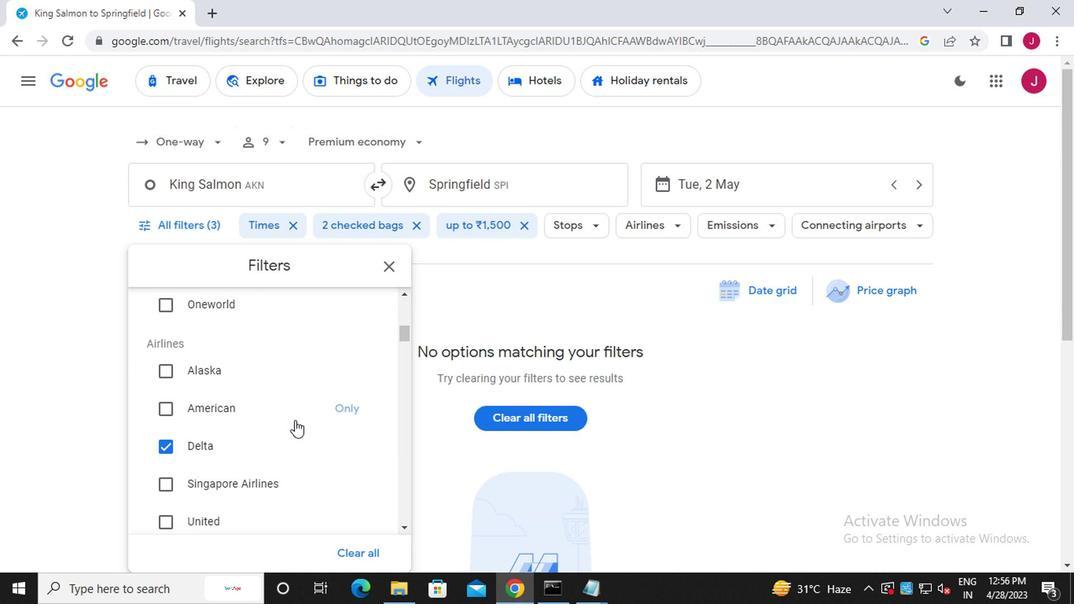 
Action: Mouse moved to (291, 421)
Screenshot: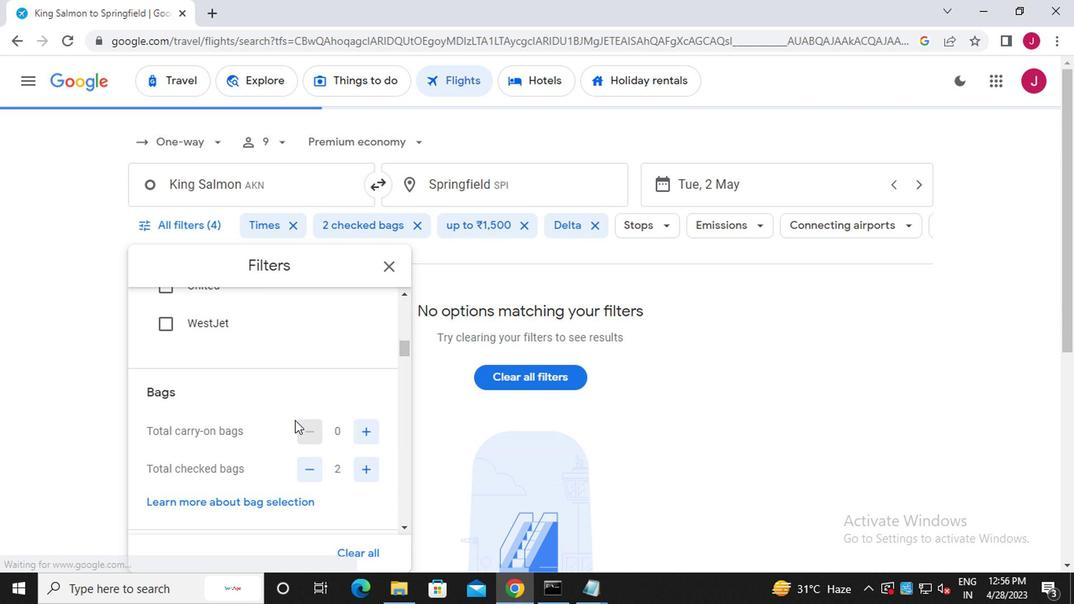 
Action: Mouse scrolled (291, 420) with delta (0, 0)
Screenshot: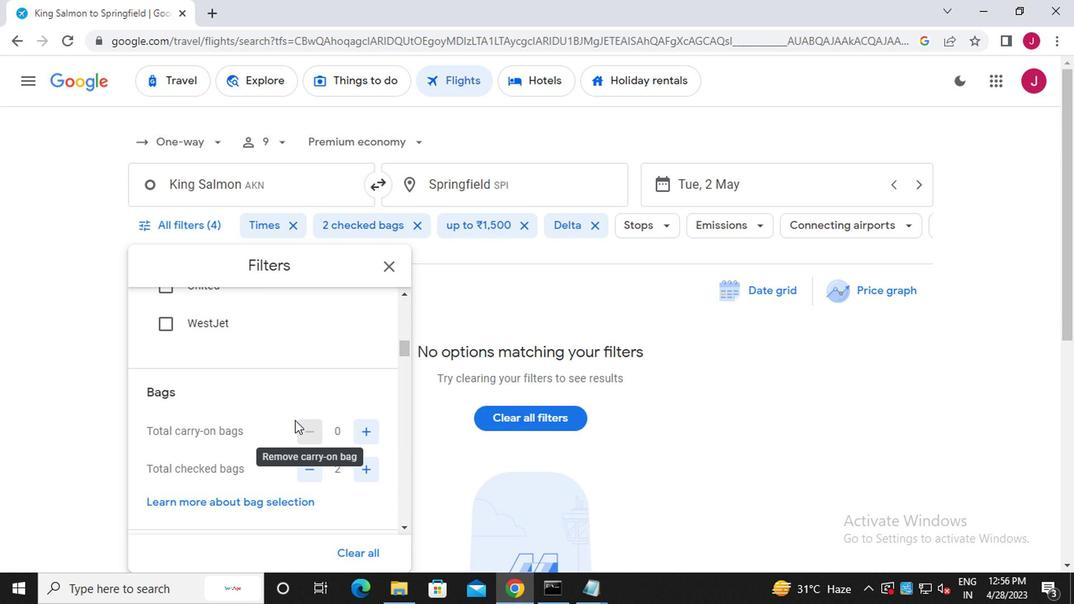 
Action: Mouse moved to (344, 393)
Screenshot: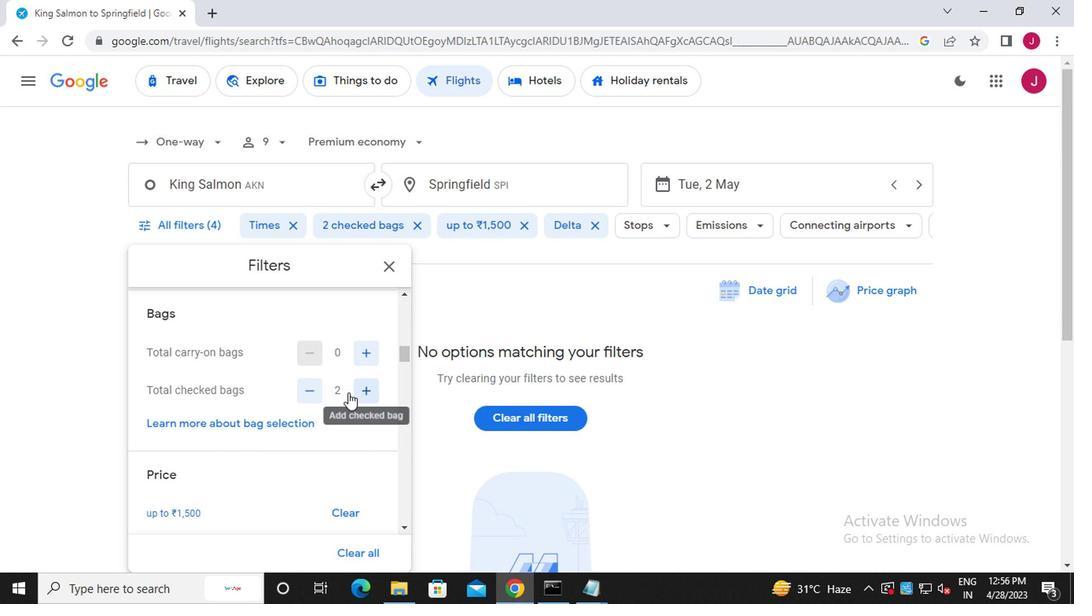 
Action: Mouse scrolled (344, 393) with delta (0, 0)
Screenshot: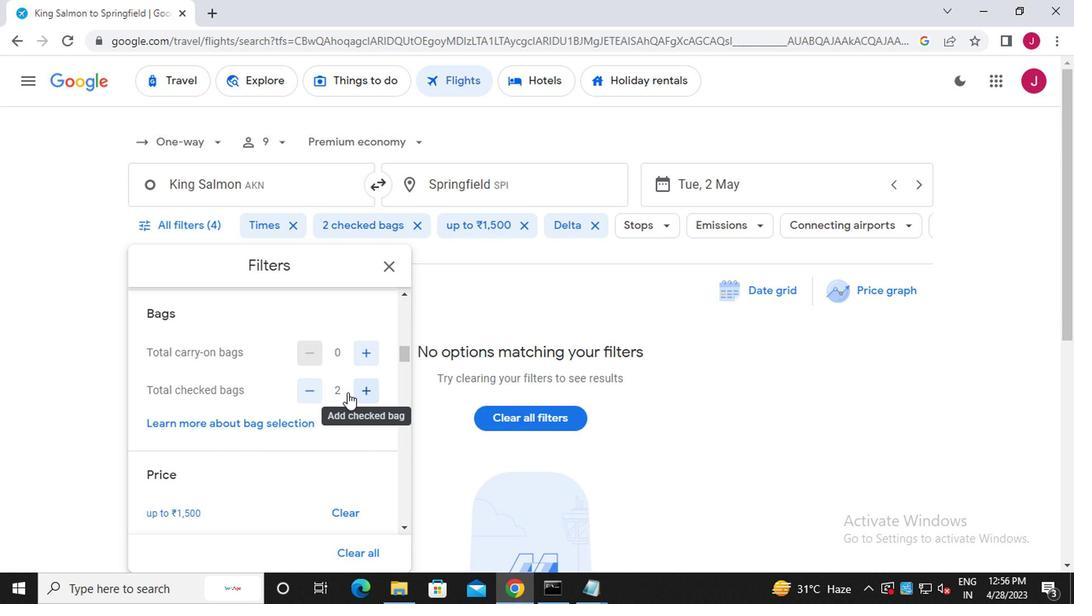 
Action: Mouse moved to (361, 465)
Screenshot: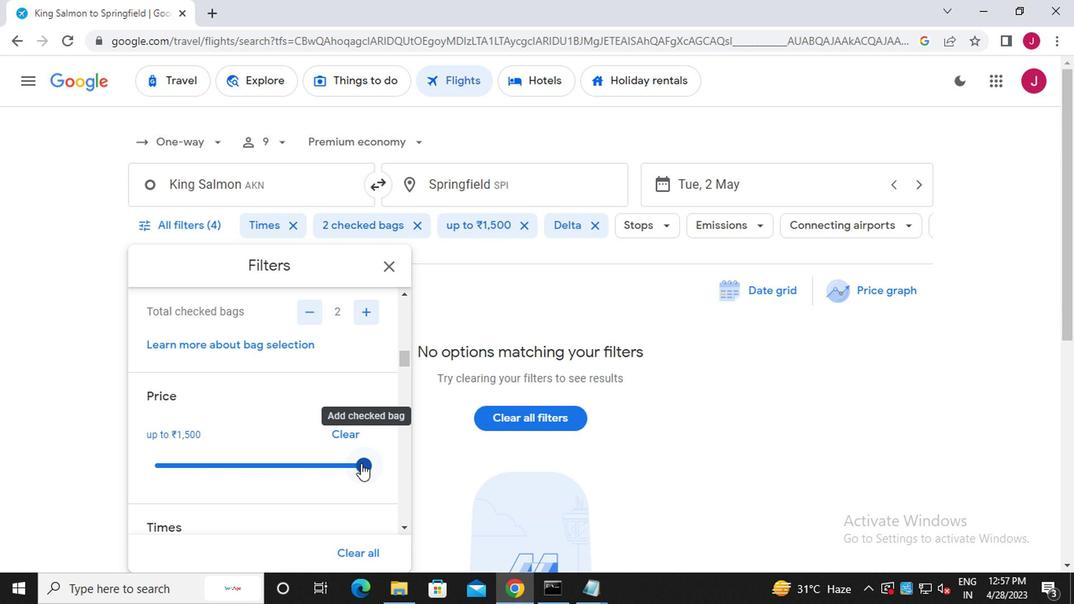 
Action: Mouse pressed left at (361, 465)
Screenshot: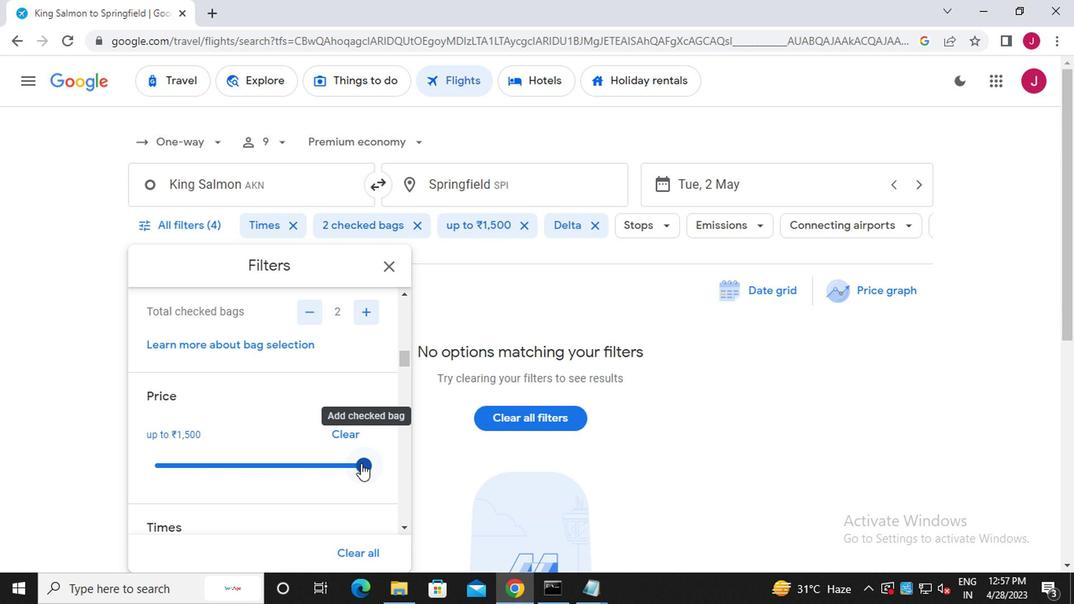 
Action: Mouse moved to (361, 465)
Screenshot: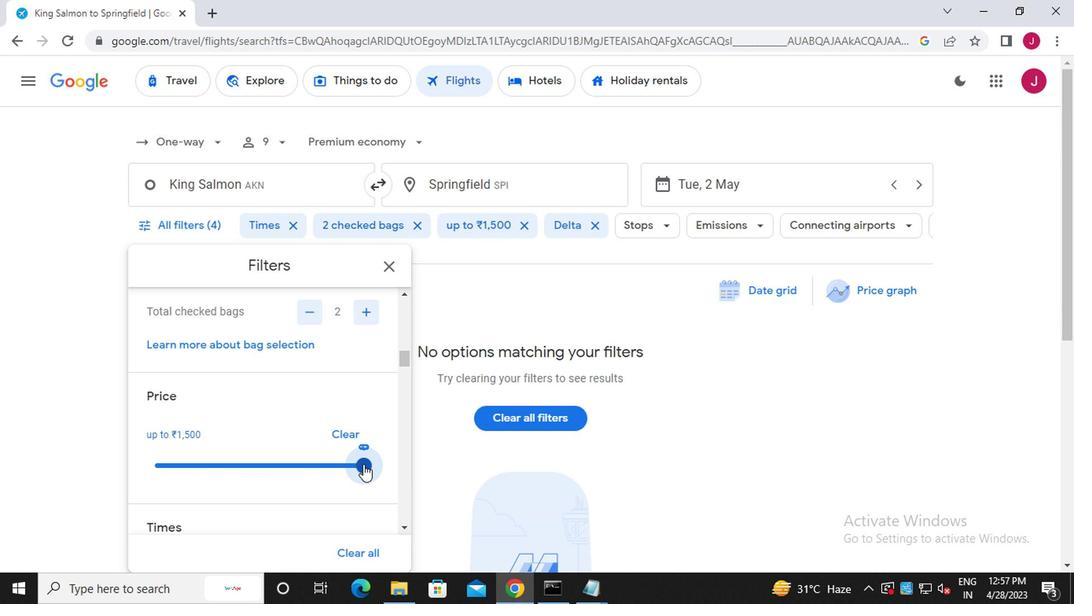 
Action: Mouse pressed left at (361, 465)
Screenshot: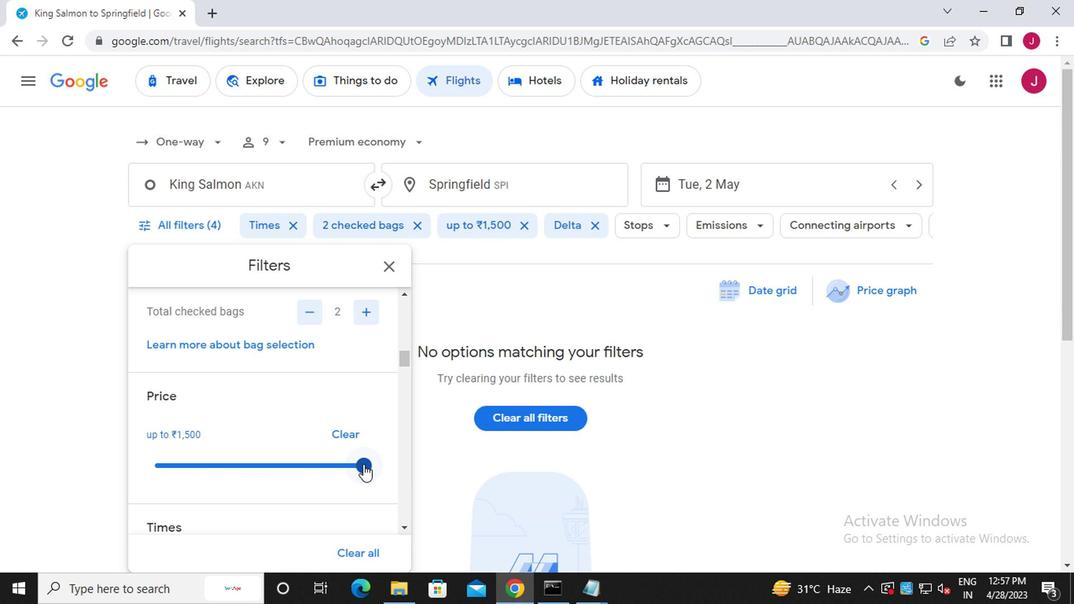 
Action: Mouse moved to (359, 432)
Screenshot: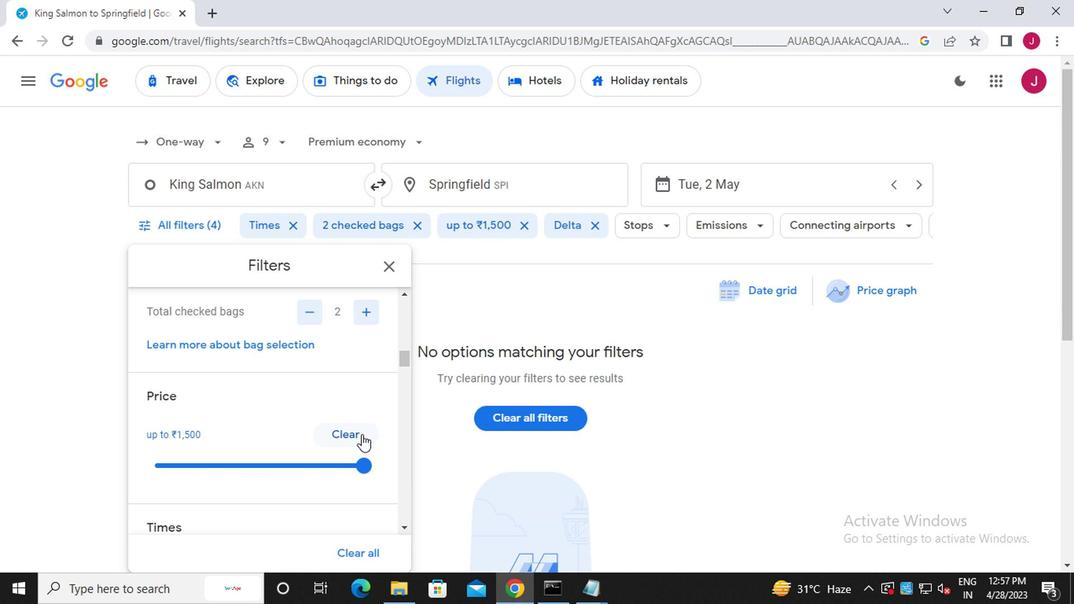 
Action: Mouse scrolled (359, 431) with delta (0, 0)
Screenshot: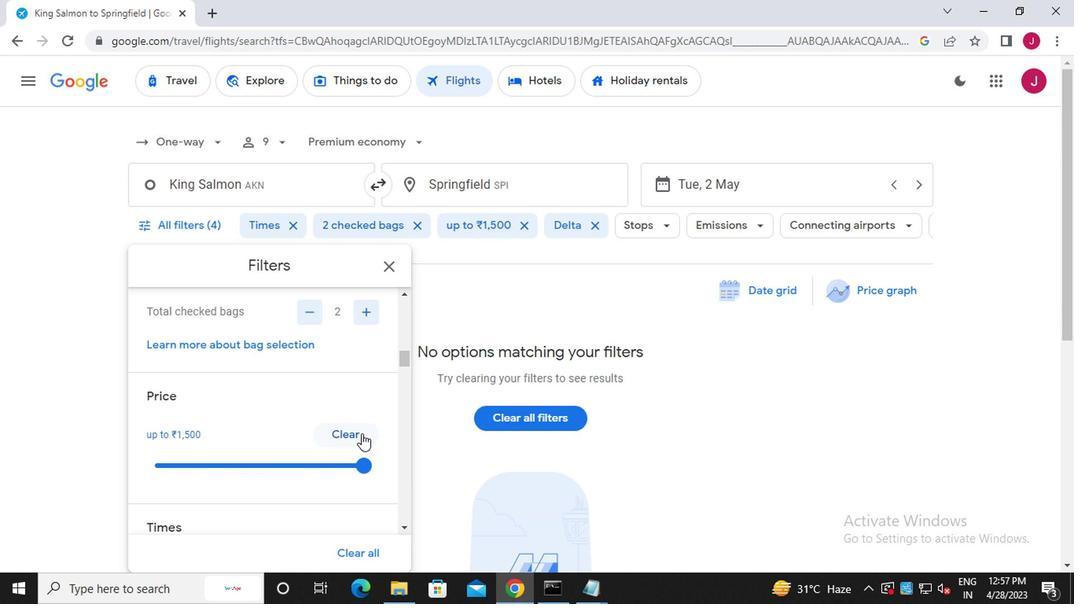 
Action: Mouse scrolled (359, 431) with delta (0, 0)
Screenshot: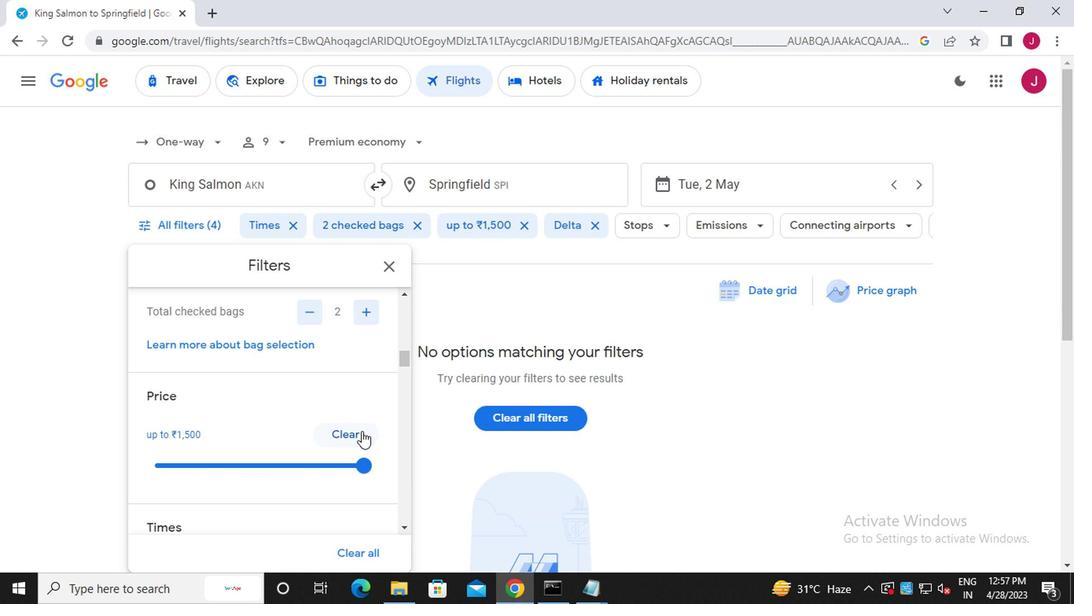 
Action: Mouse scrolled (359, 431) with delta (0, 0)
Screenshot: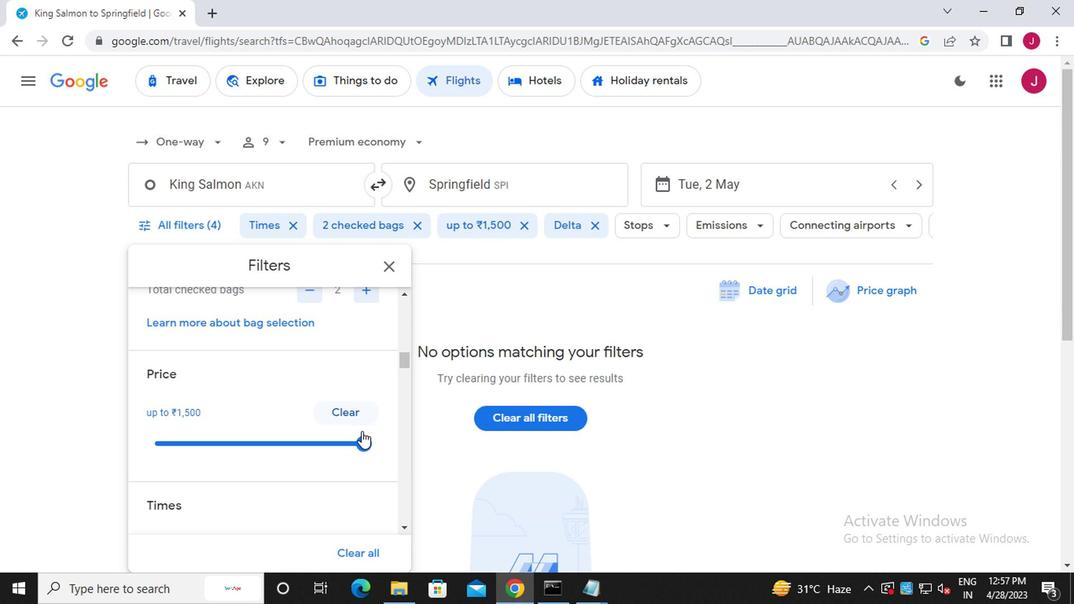 
Action: Mouse moved to (231, 410)
Screenshot: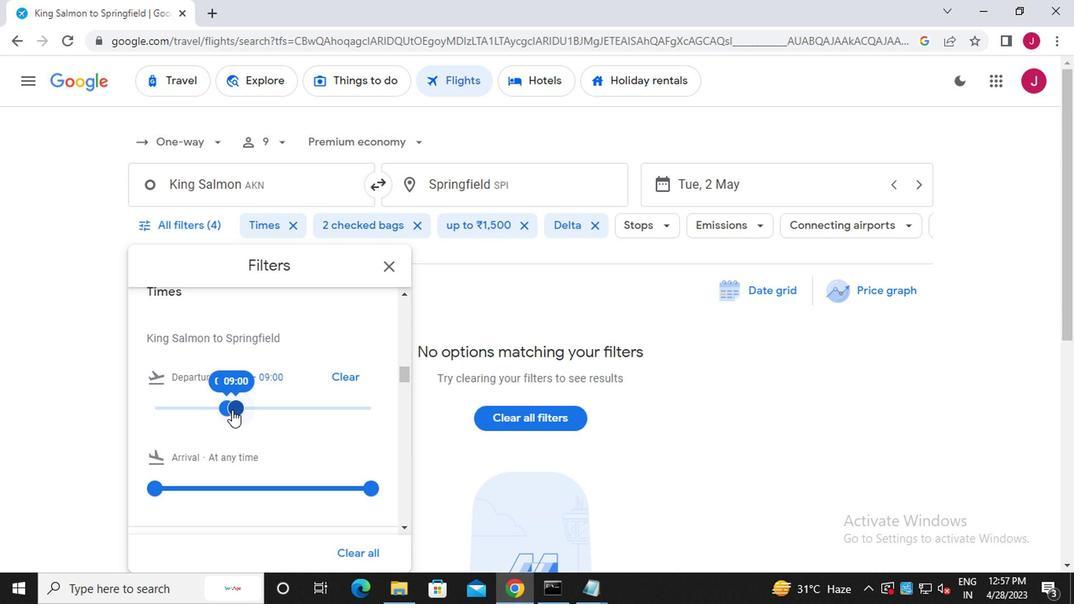 
Action: Mouse pressed left at (231, 410)
Screenshot: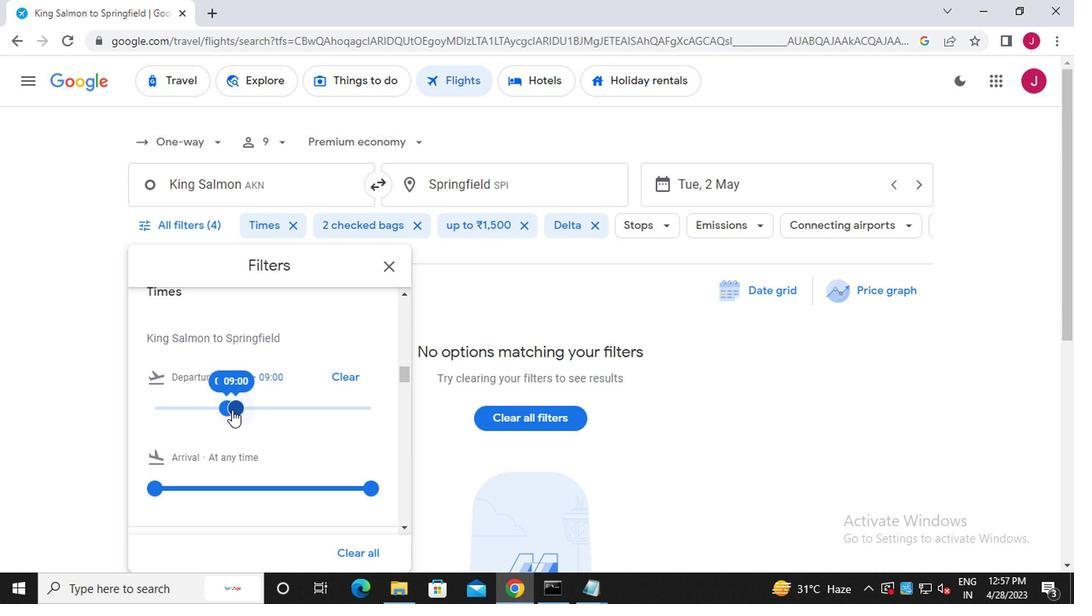 
Action: Mouse moved to (222, 410)
Screenshot: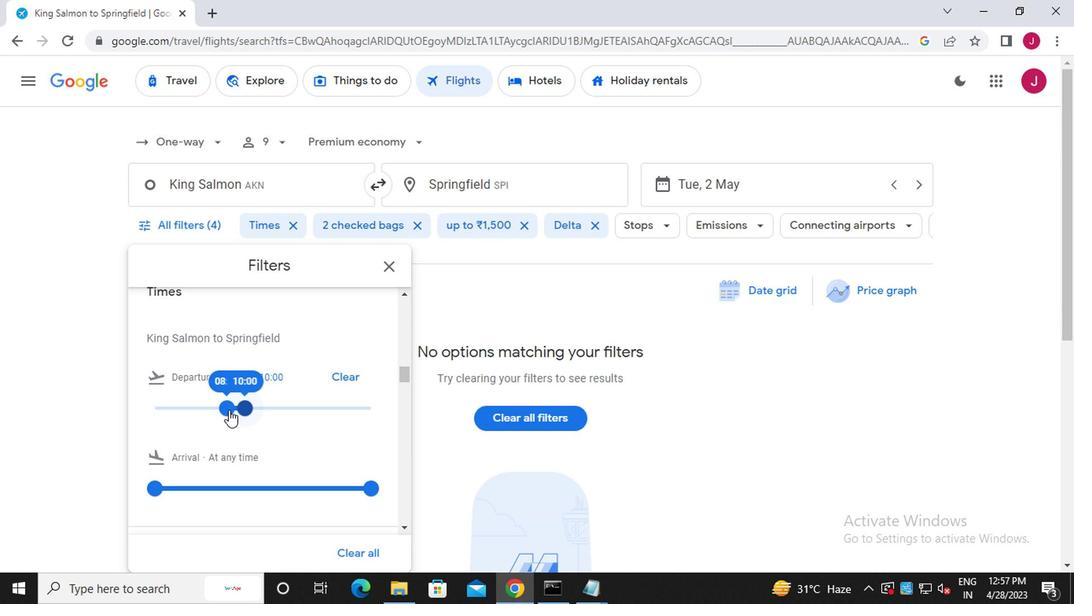 
Action: Mouse pressed left at (222, 410)
Screenshot: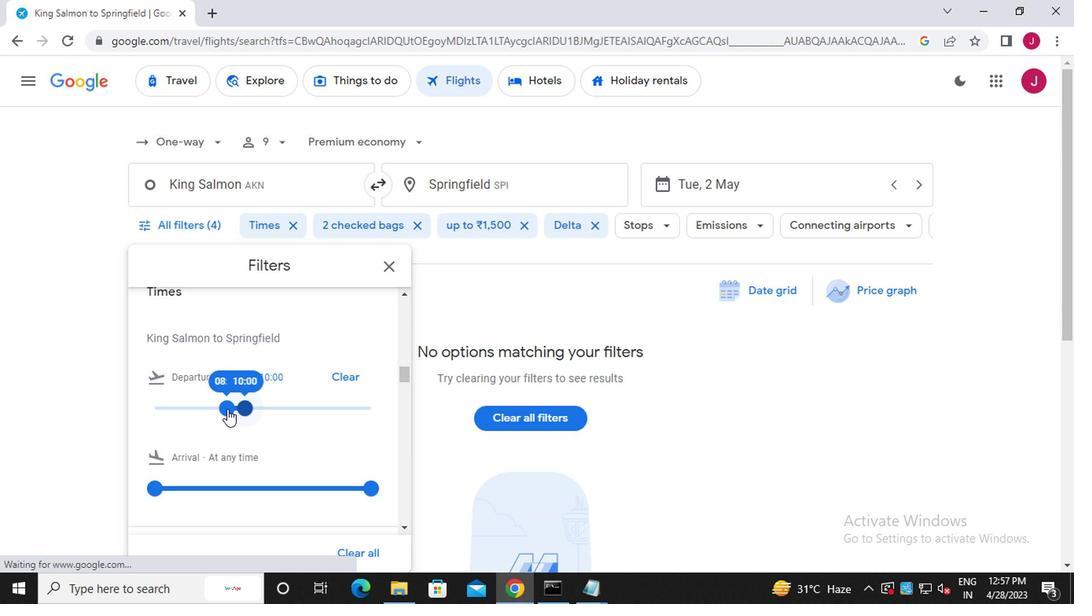 
Action: Mouse moved to (231, 409)
Screenshot: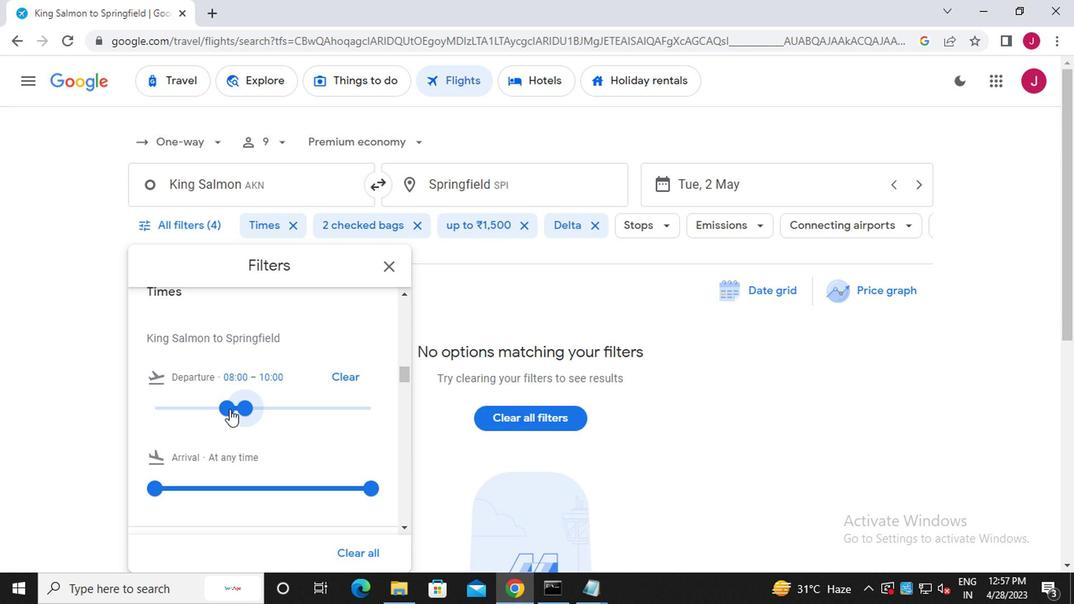 
Action: Mouse pressed left at (231, 409)
Screenshot: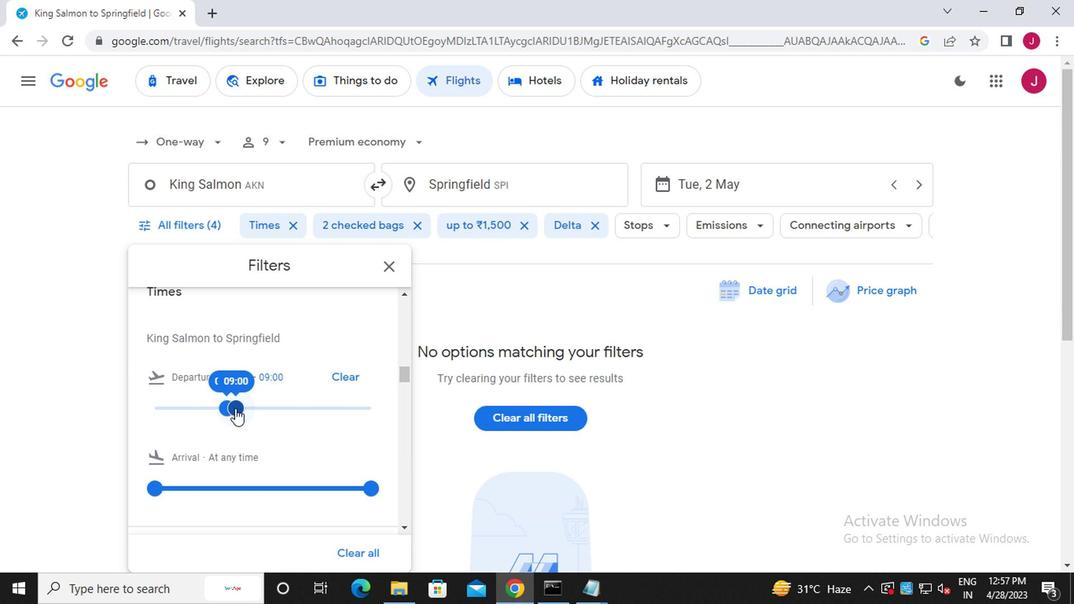 
Action: Mouse pressed left at (231, 409)
Screenshot: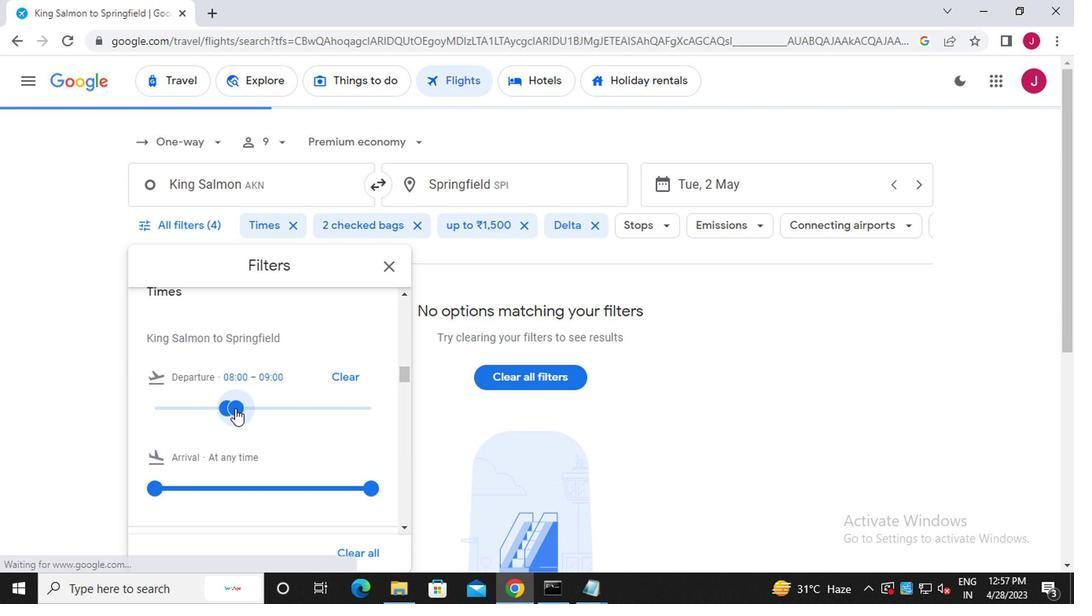 
Action: Mouse moved to (386, 267)
Screenshot: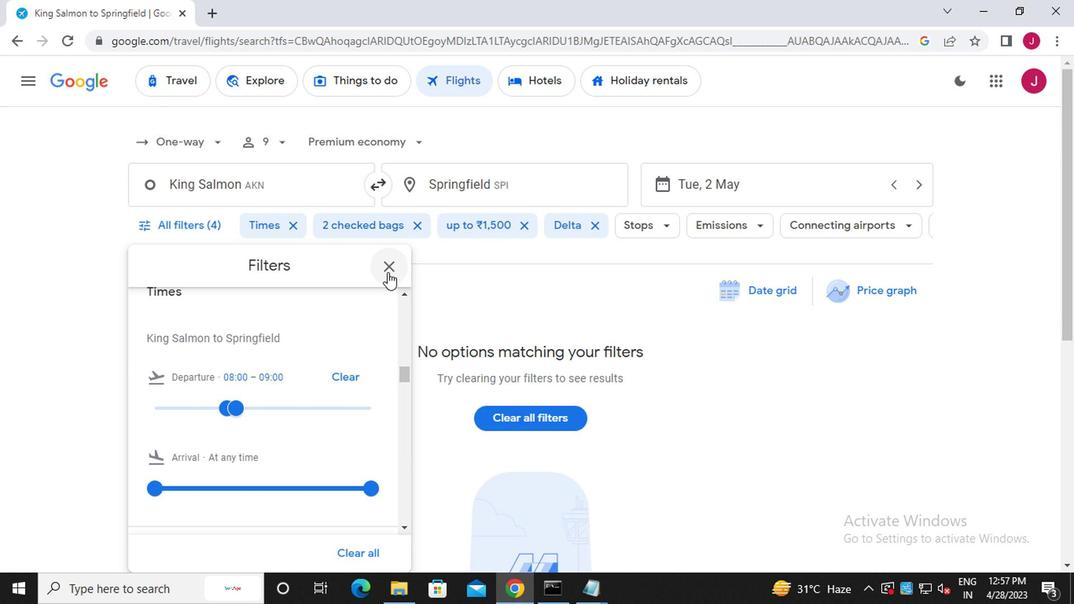 
Action: Mouse pressed left at (386, 267)
Screenshot: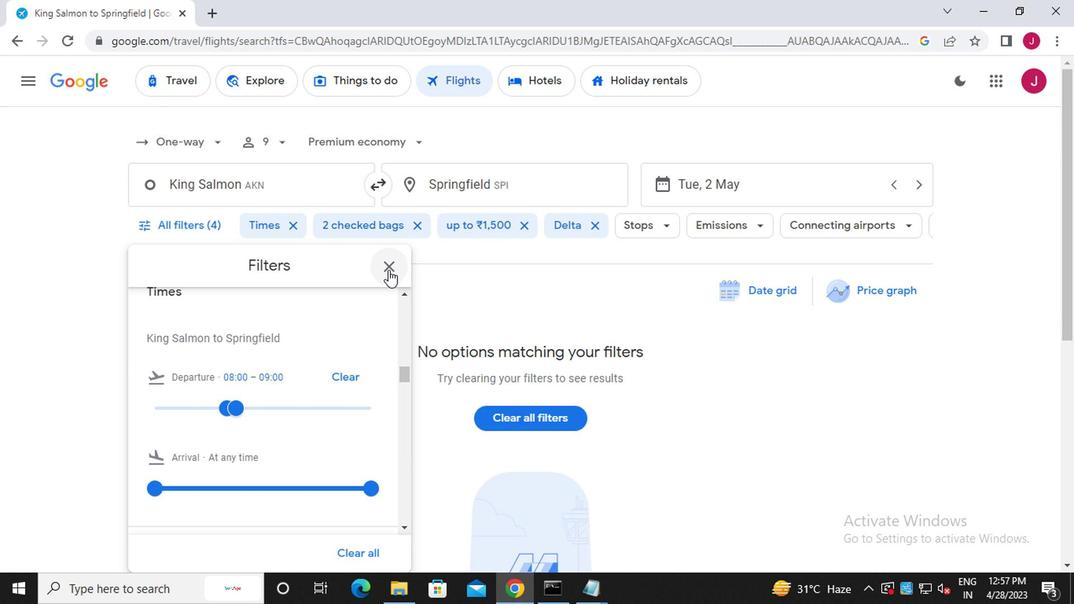 
Action: Mouse moved to (382, 267)
Screenshot: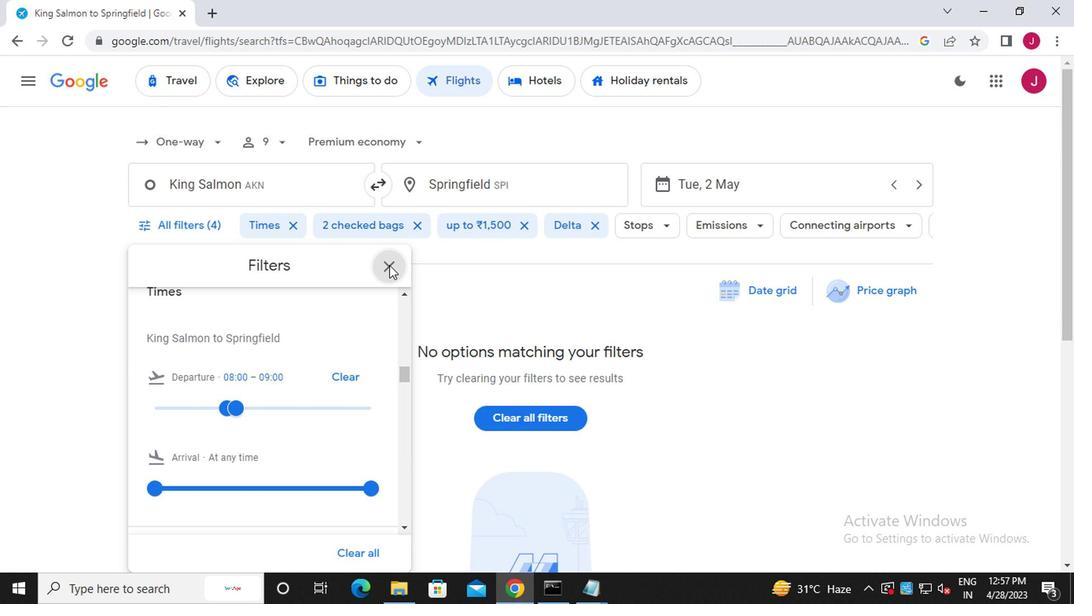 
